 Task: Find connections with filter location Aplahoué with filter topic #Saleswith filter profile language French with filter current company Qualys with filter school Swami Vivekananda Yoga Anusandhana Samsthana with filter industry Animal Feed Manufacturing with filter service category AssistanceAdvertising with filter keywords title Operations Analyst
Action: Mouse moved to (611, 77)
Screenshot: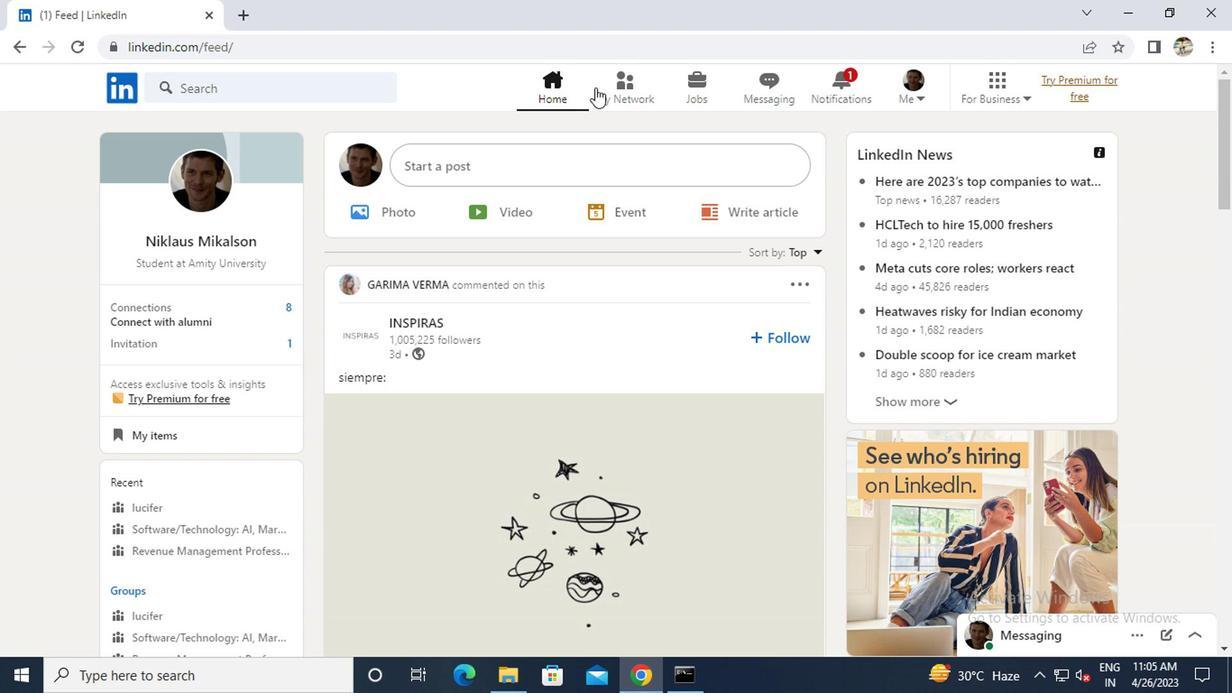 
Action: Mouse pressed left at (611, 77)
Screenshot: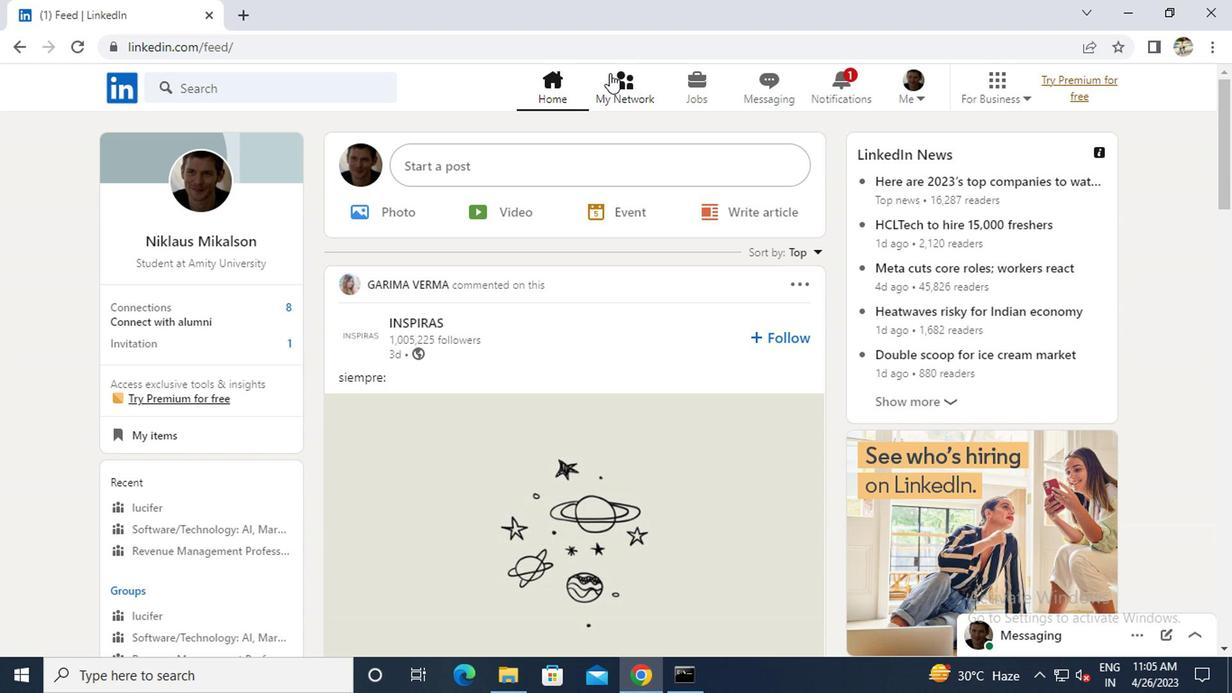 
Action: Mouse moved to (155, 195)
Screenshot: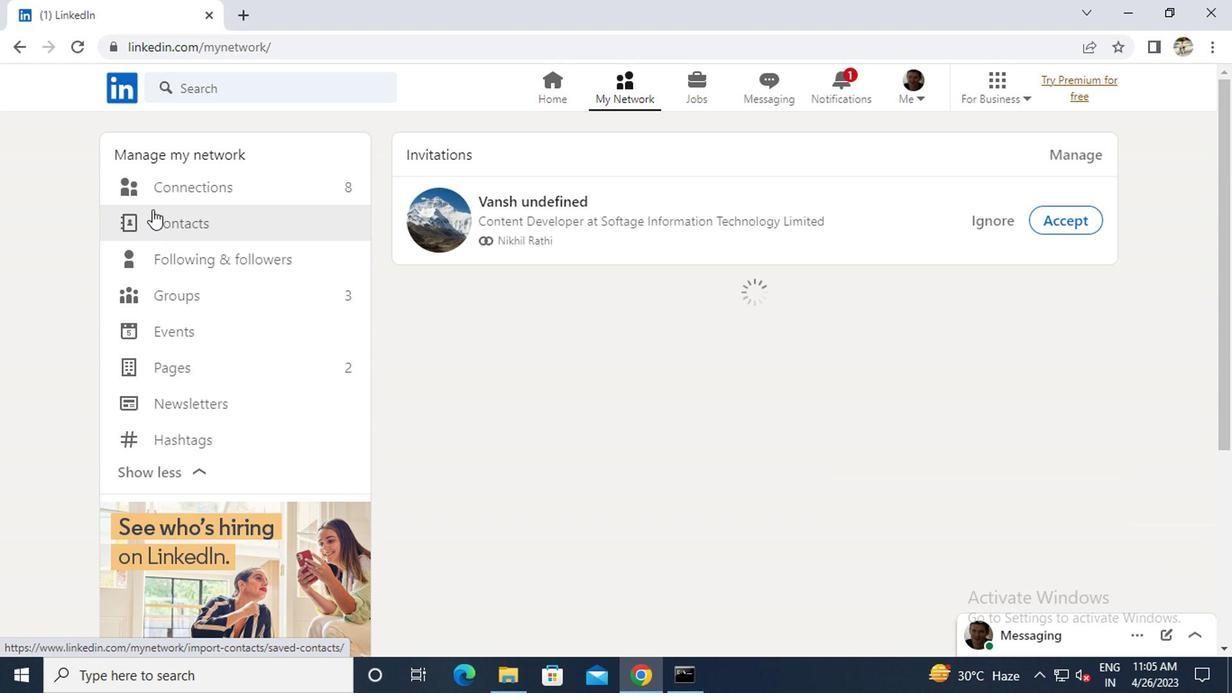 
Action: Mouse pressed left at (155, 195)
Screenshot: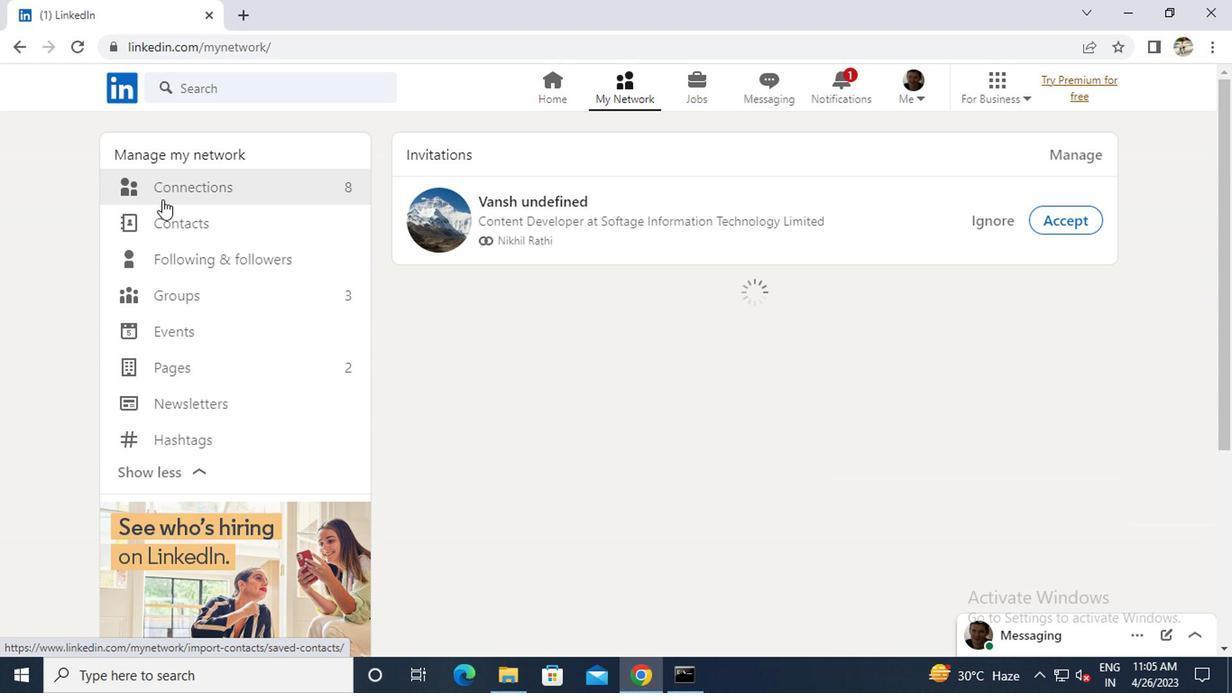 
Action: Mouse moved to (751, 187)
Screenshot: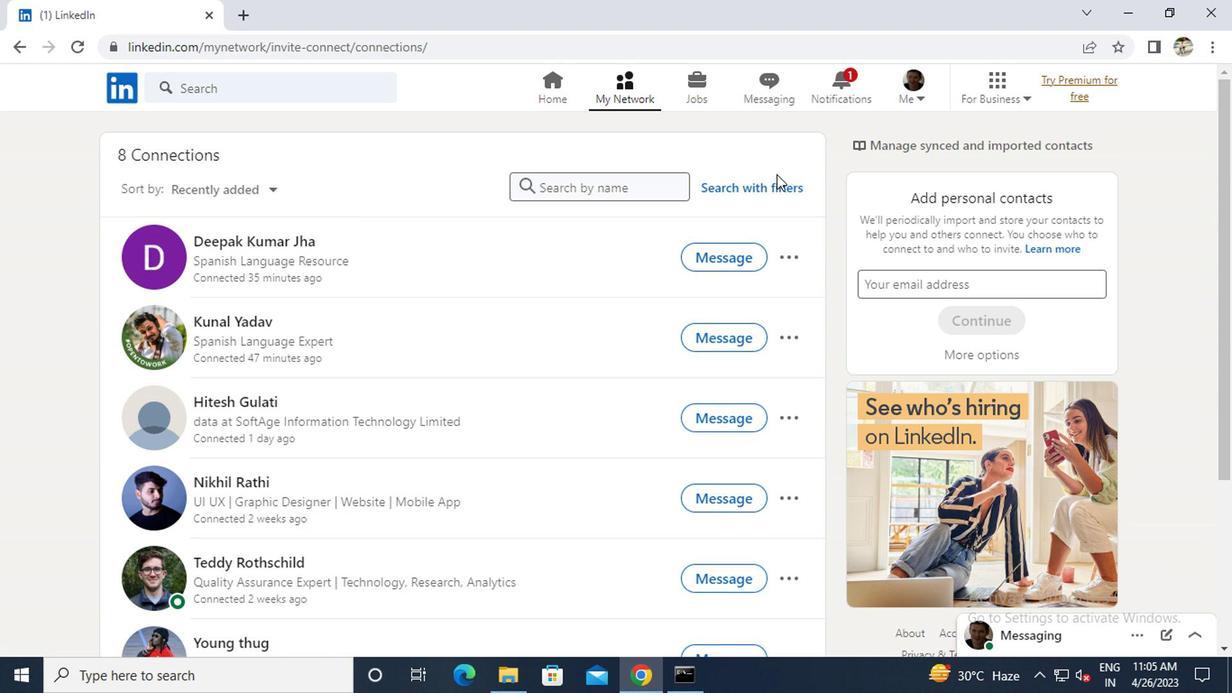 
Action: Mouse pressed left at (751, 187)
Screenshot: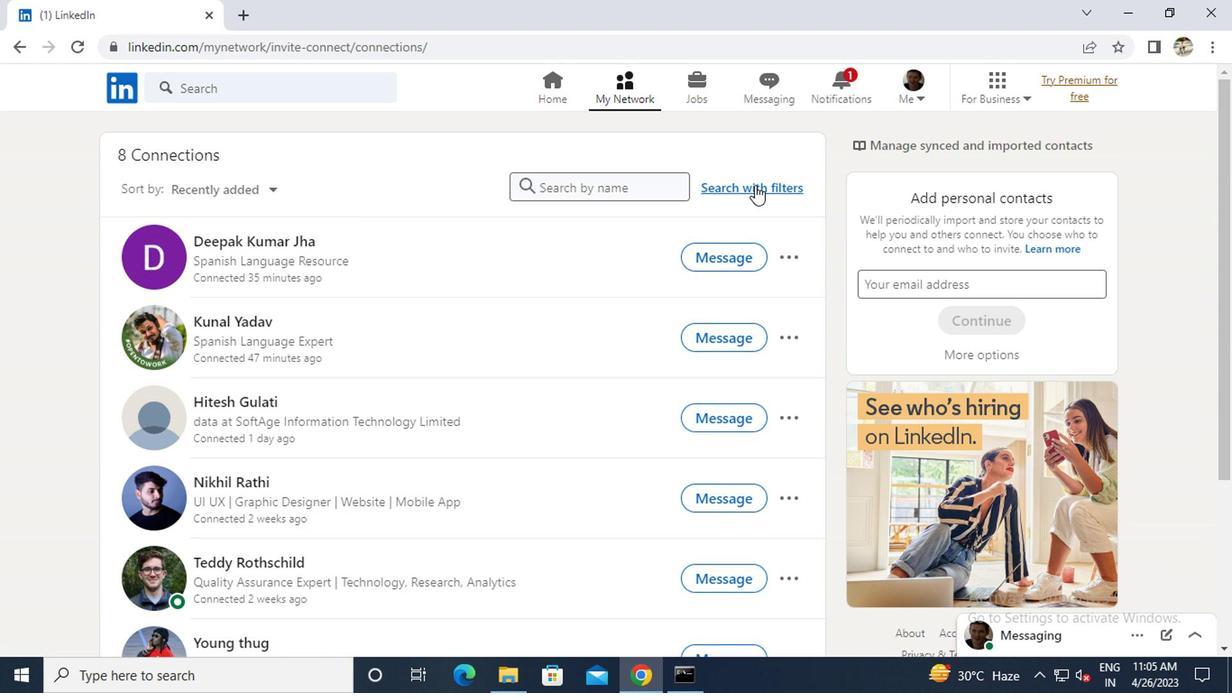 
Action: Mouse moved to (611, 138)
Screenshot: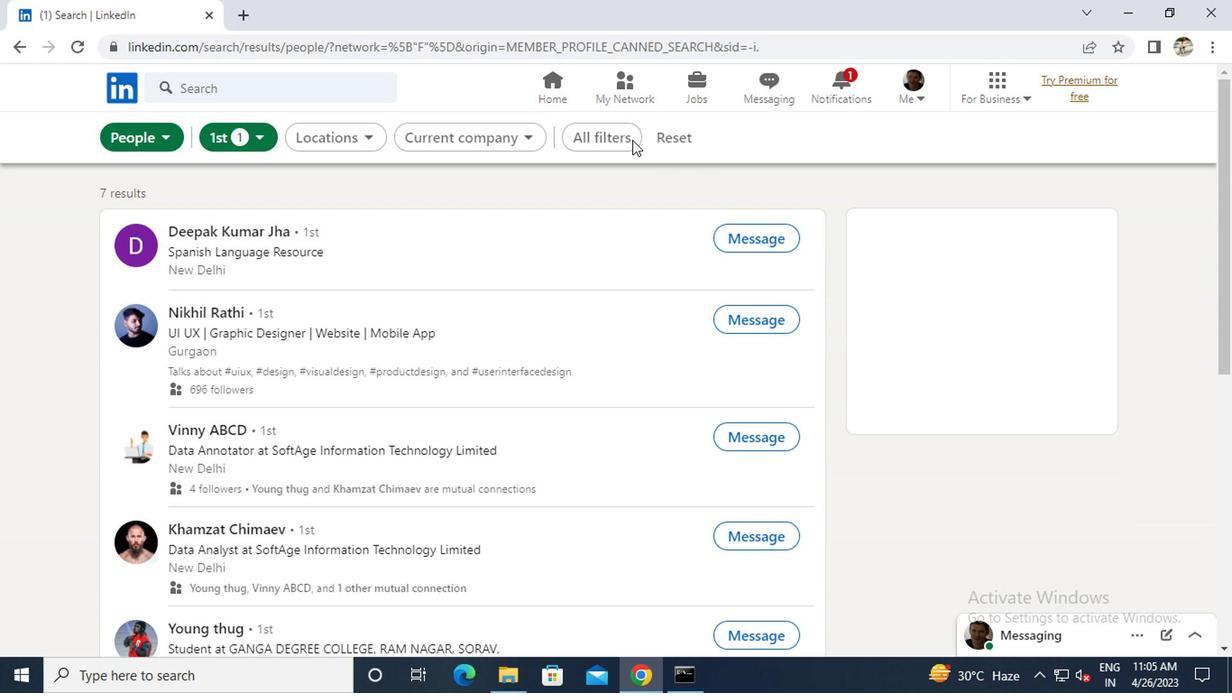 
Action: Mouse pressed left at (611, 138)
Screenshot: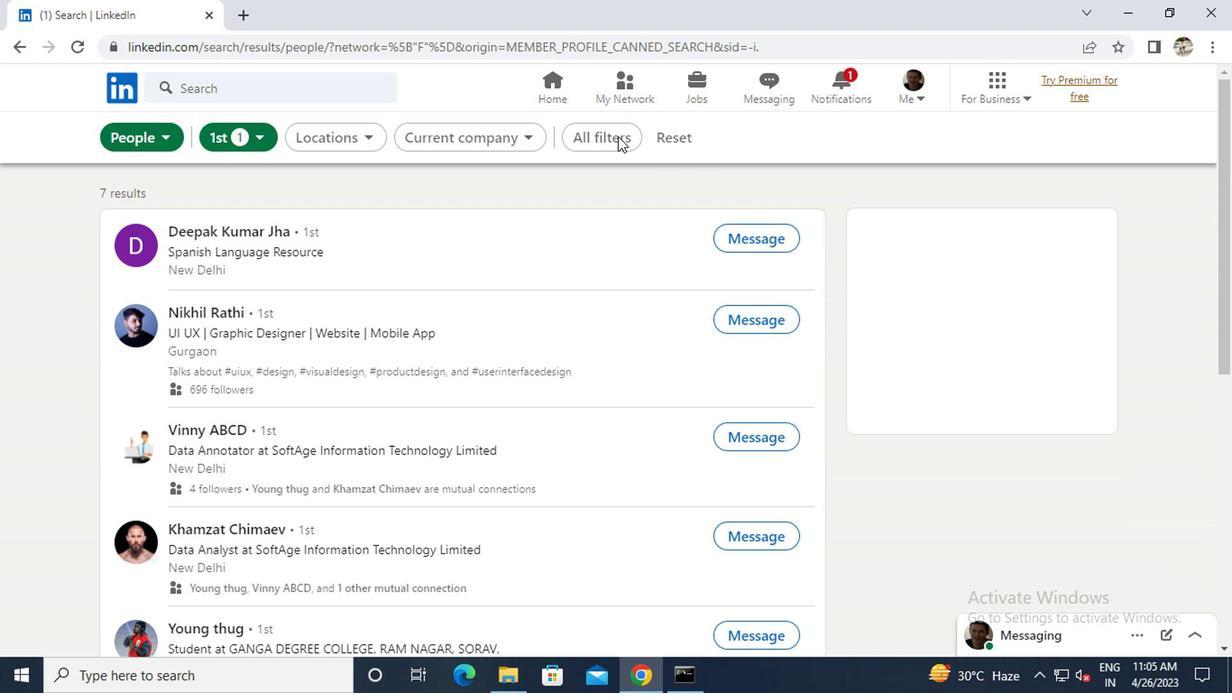 
Action: Mouse moved to (857, 339)
Screenshot: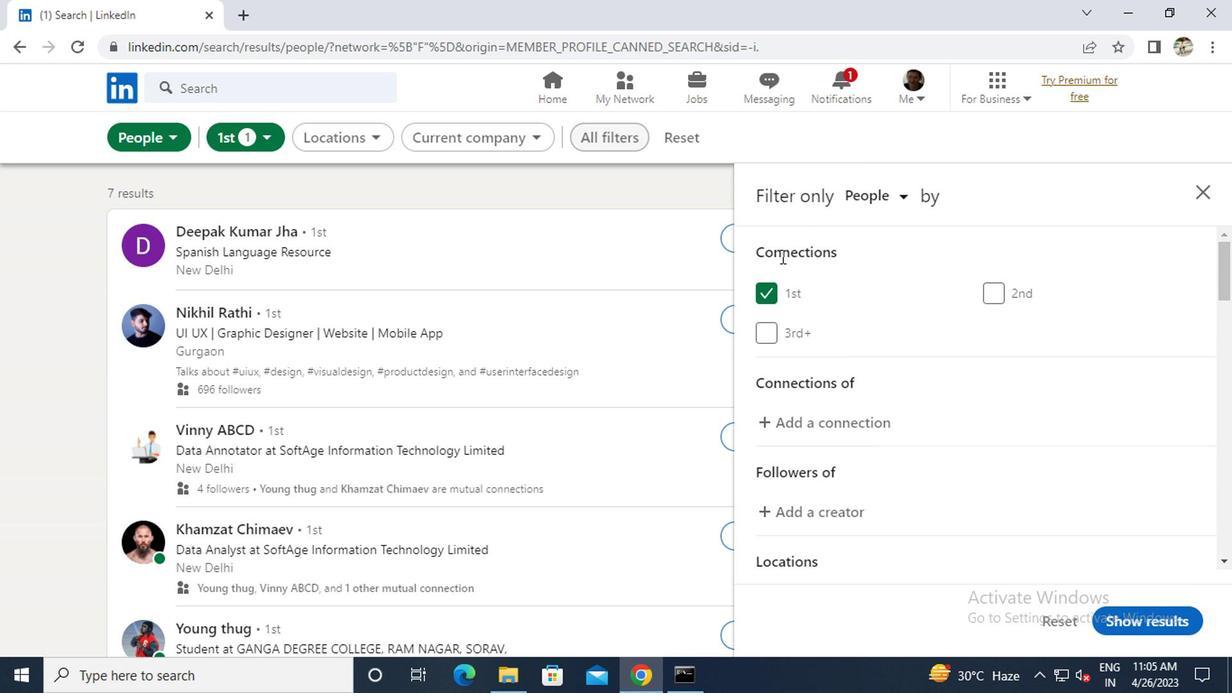 
Action: Mouse scrolled (857, 339) with delta (0, 0)
Screenshot: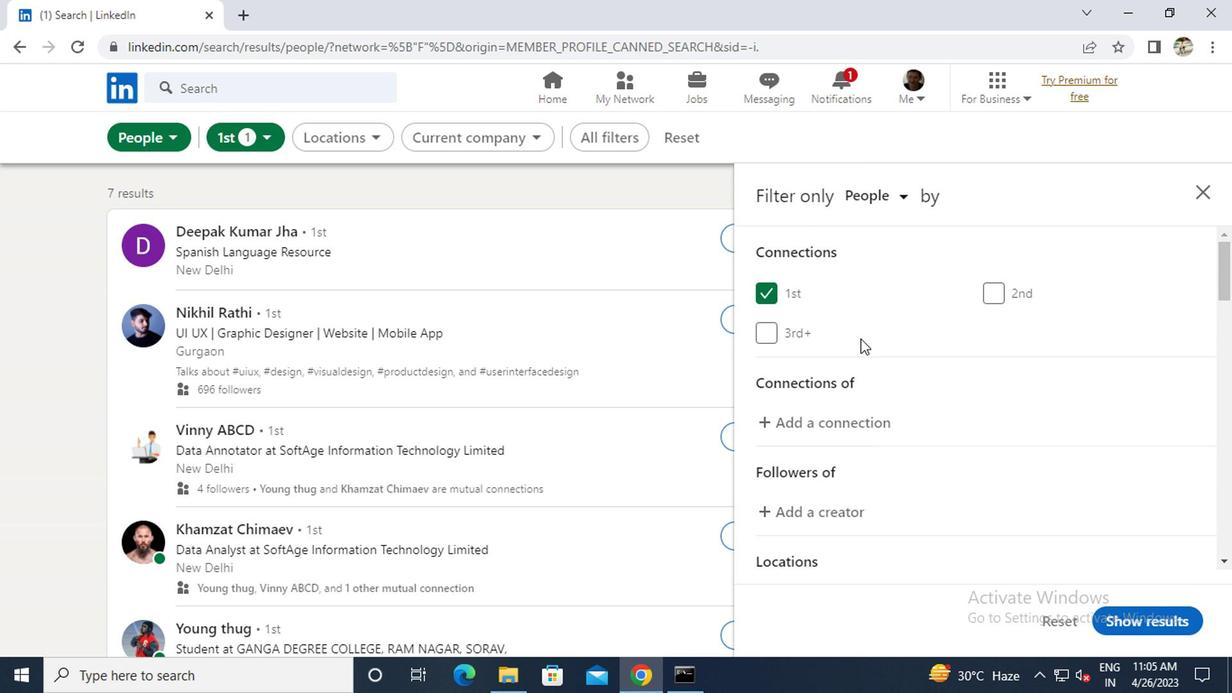 
Action: Mouse scrolled (857, 339) with delta (0, 0)
Screenshot: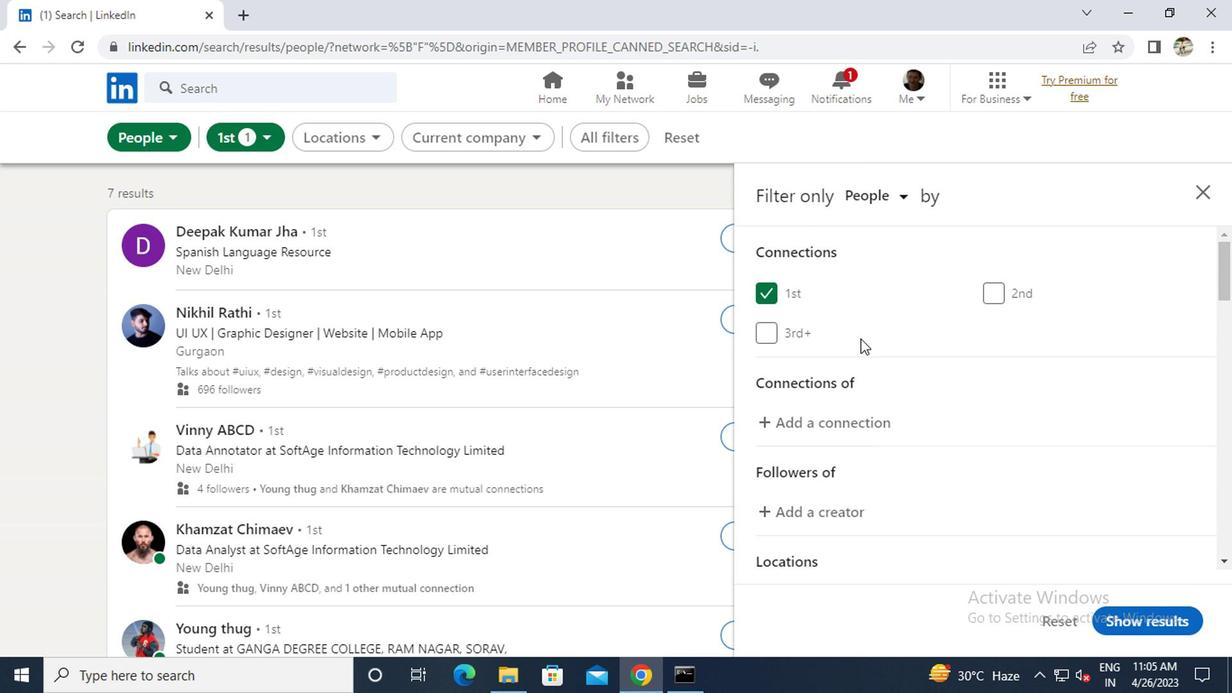 
Action: Mouse scrolled (857, 339) with delta (0, 0)
Screenshot: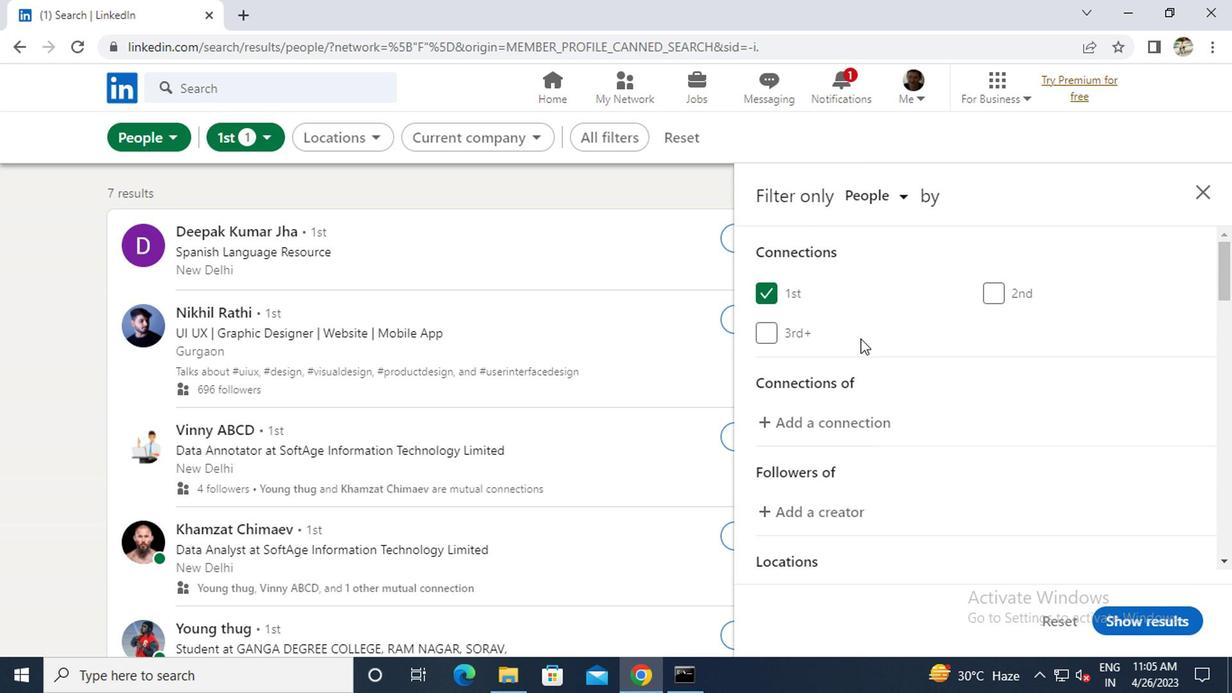 
Action: Mouse scrolled (857, 339) with delta (0, 0)
Screenshot: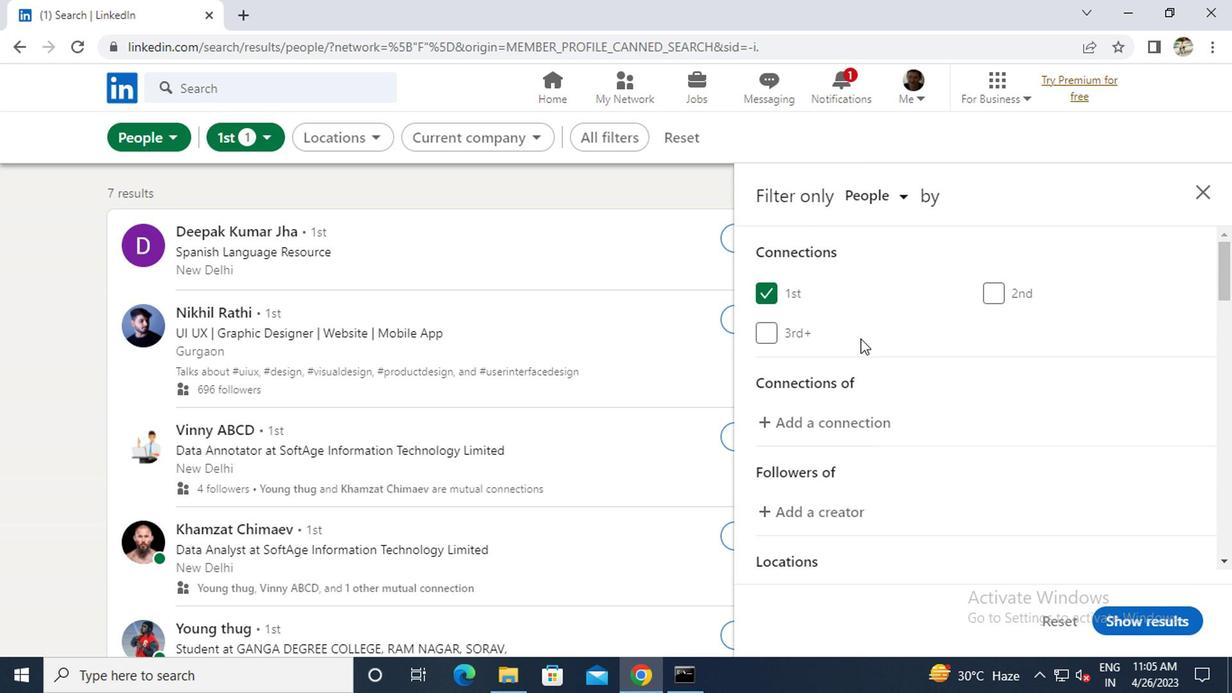 
Action: Mouse moved to (1014, 321)
Screenshot: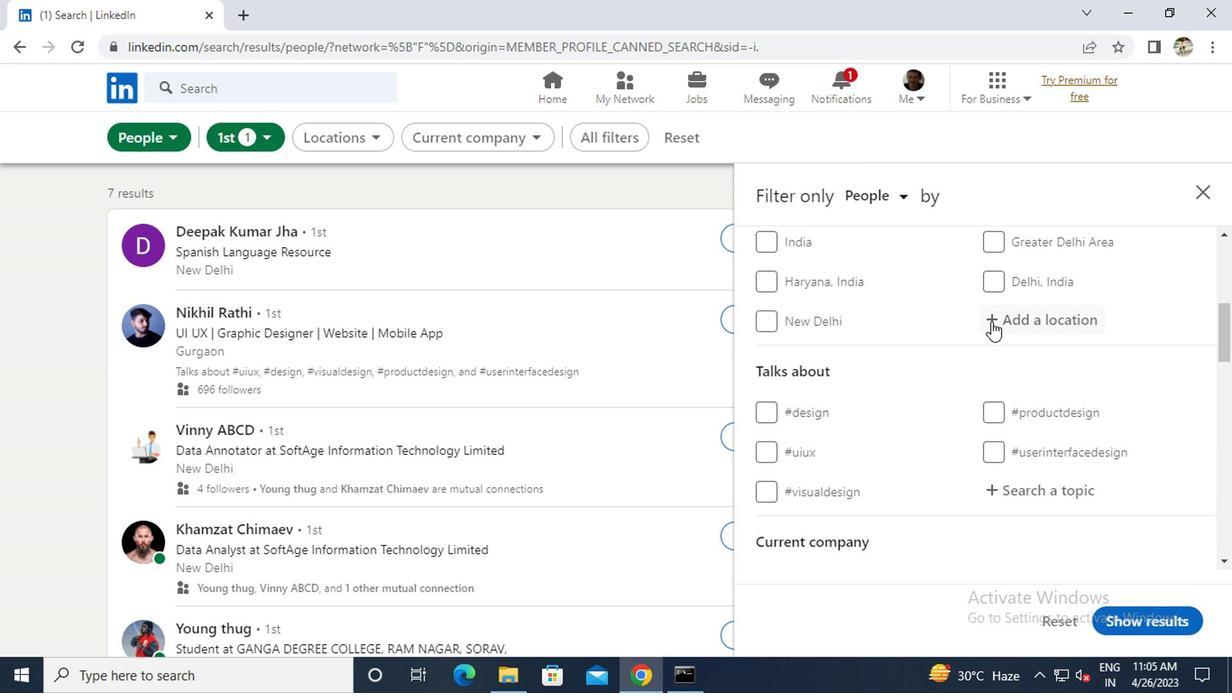 
Action: Mouse pressed left at (1014, 321)
Screenshot: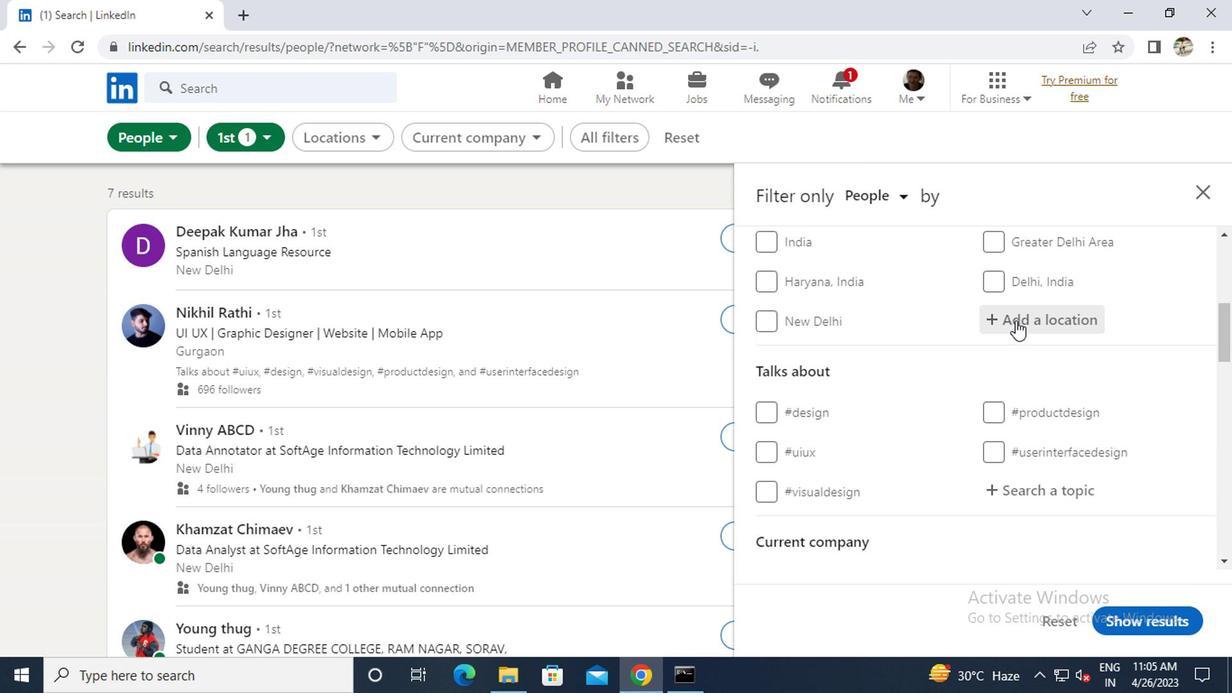 
Action: Key pressed <Key.caps_lock>a<Key.caps_lock>l<Key.backspace>plahoue
Screenshot: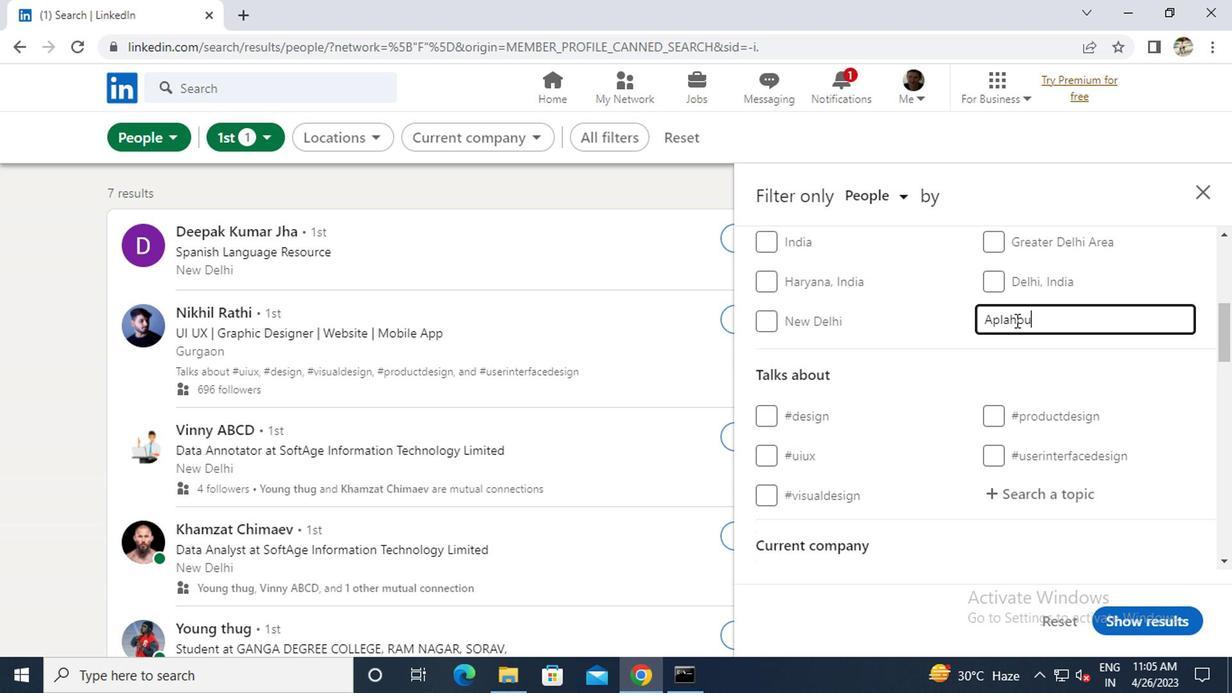 
Action: Mouse moved to (1031, 496)
Screenshot: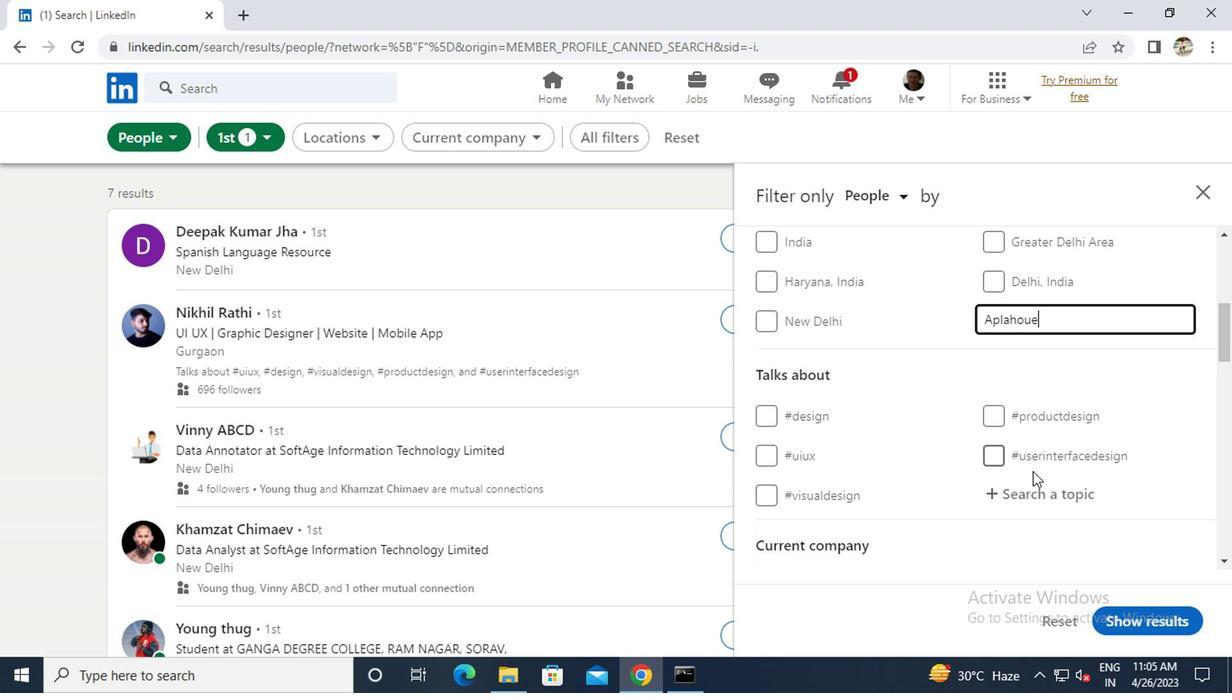 
Action: Mouse pressed left at (1031, 496)
Screenshot: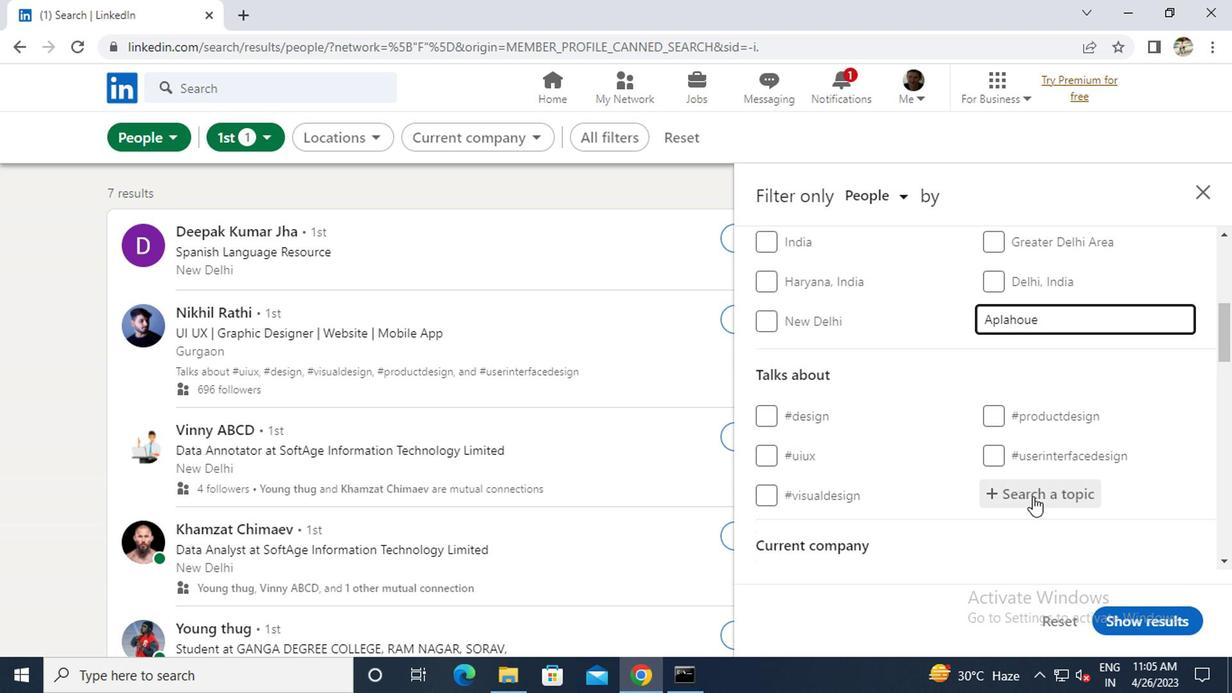 
Action: Key pressed <Key.caps_lock><Key.shift>#S<Key.caps_lock>ALES
Screenshot: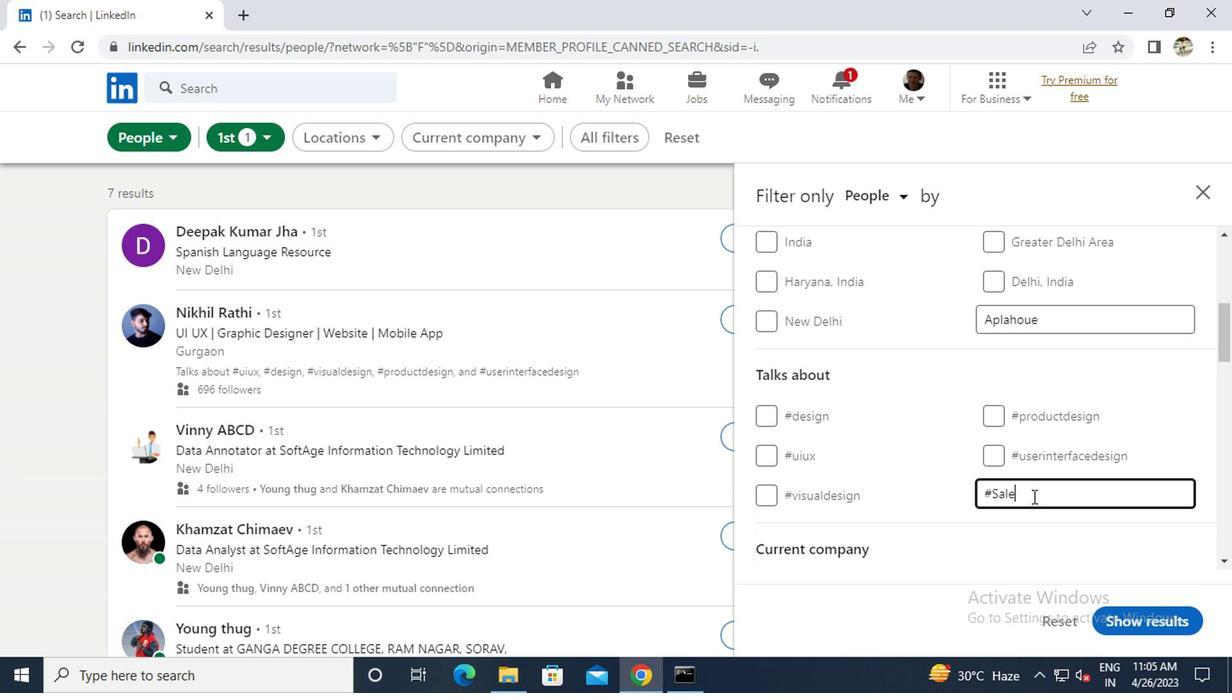 
Action: Mouse scrolled (1031, 495) with delta (0, -1)
Screenshot: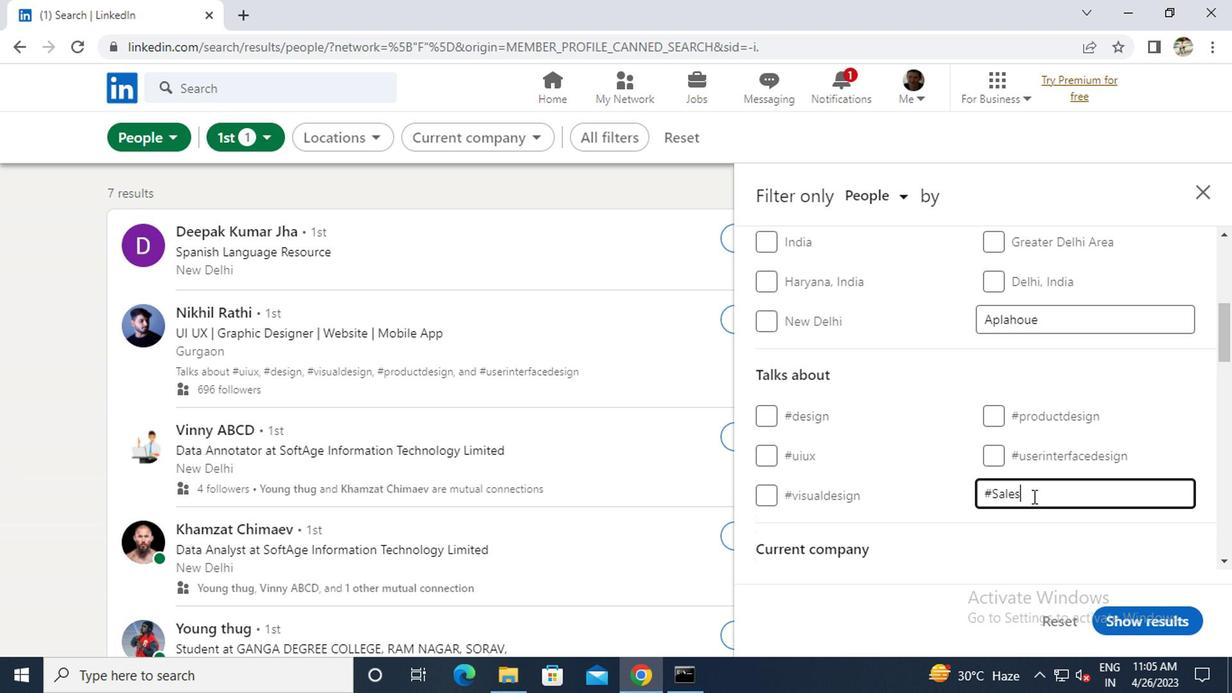
Action: Mouse scrolled (1031, 495) with delta (0, -1)
Screenshot: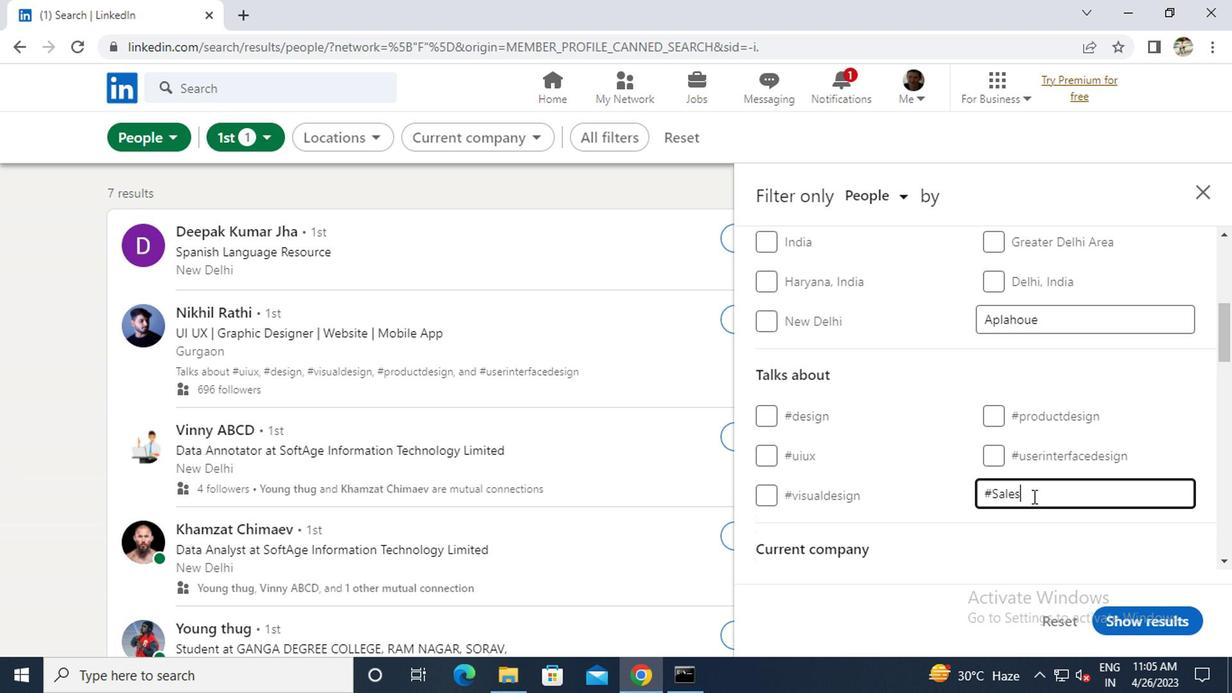 
Action: Mouse scrolled (1031, 495) with delta (0, -1)
Screenshot: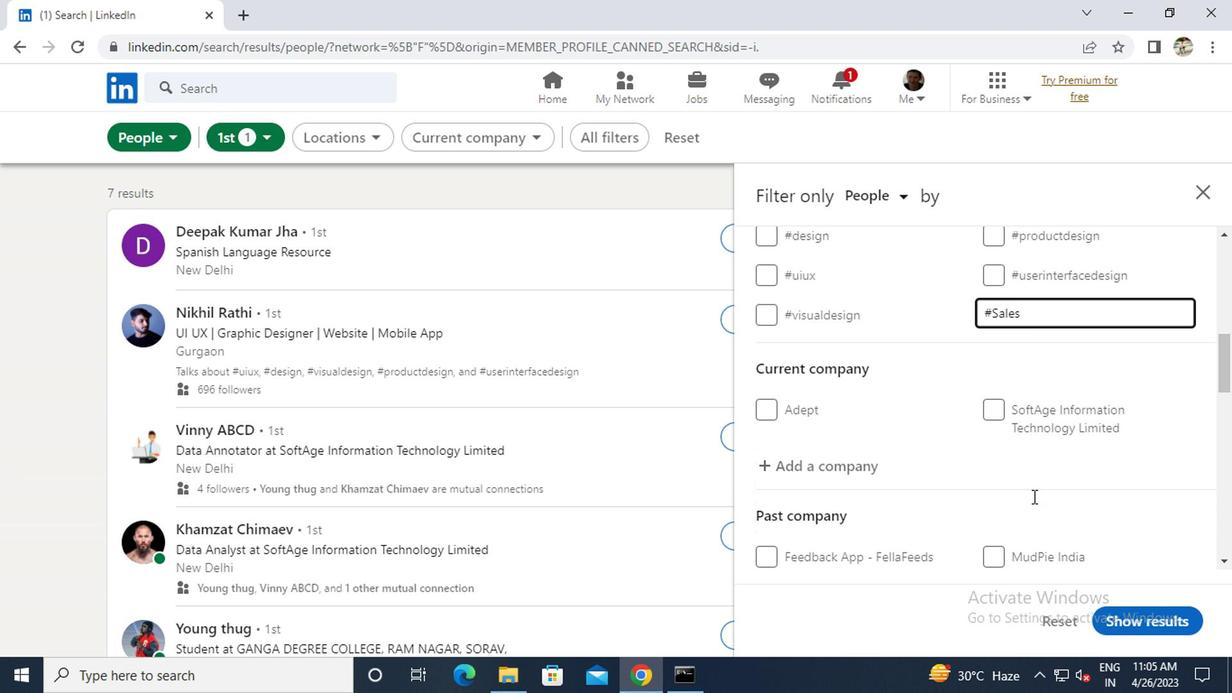 
Action: Mouse scrolled (1031, 495) with delta (0, -1)
Screenshot: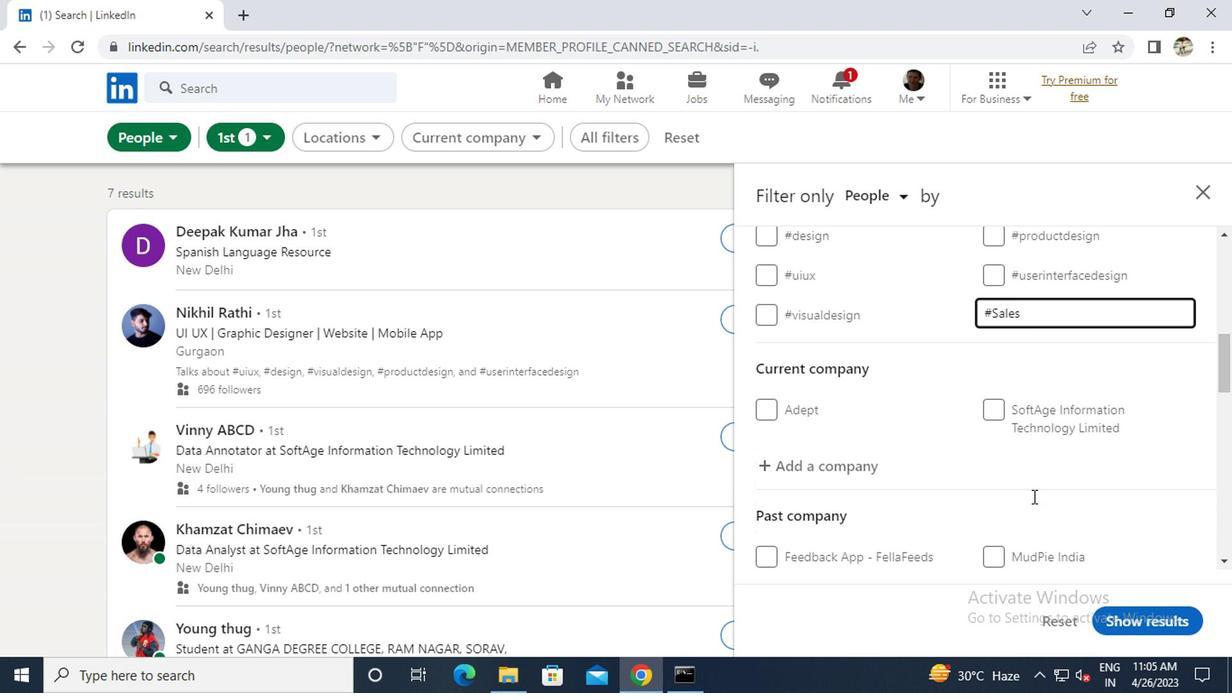 
Action: Mouse scrolled (1031, 495) with delta (0, -1)
Screenshot: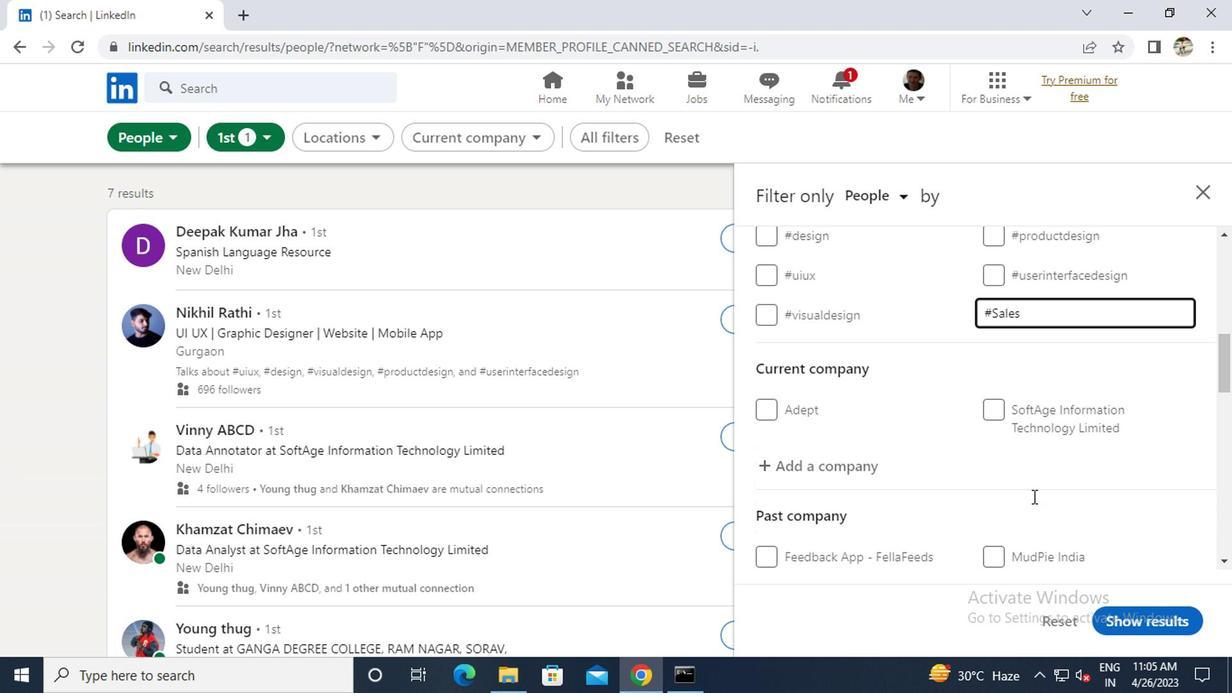 
Action: Mouse scrolled (1031, 495) with delta (0, -1)
Screenshot: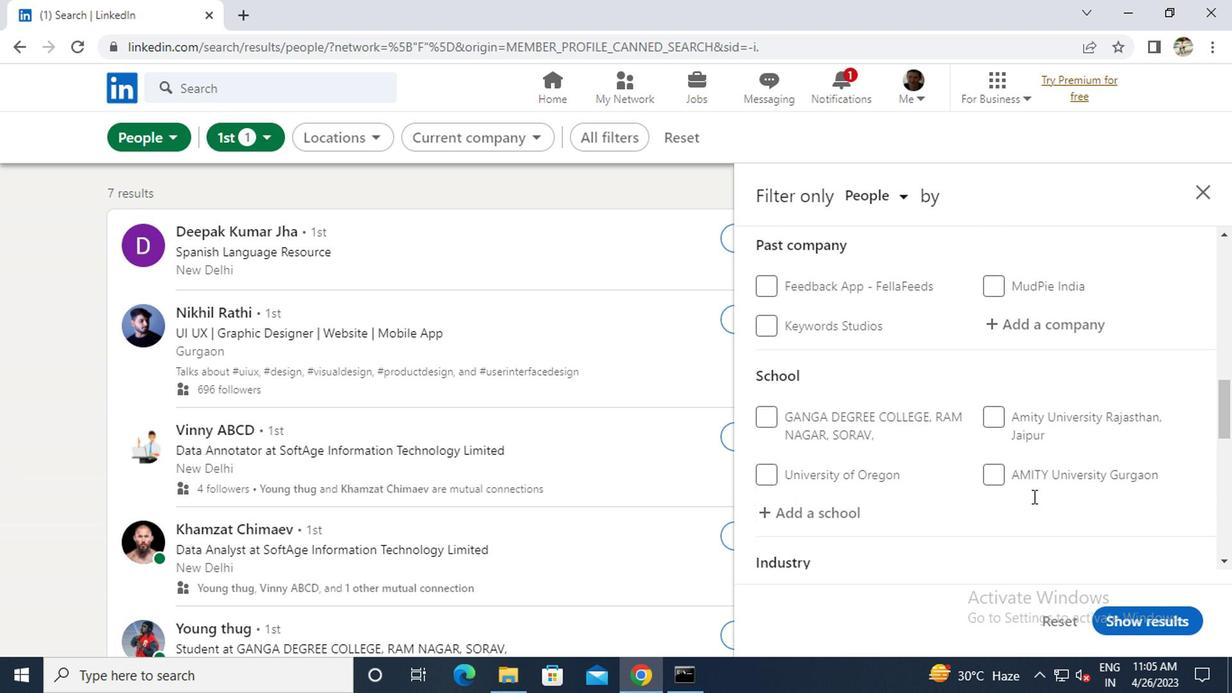 
Action: Mouse scrolled (1031, 495) with delta (0, -1)
Screenshot: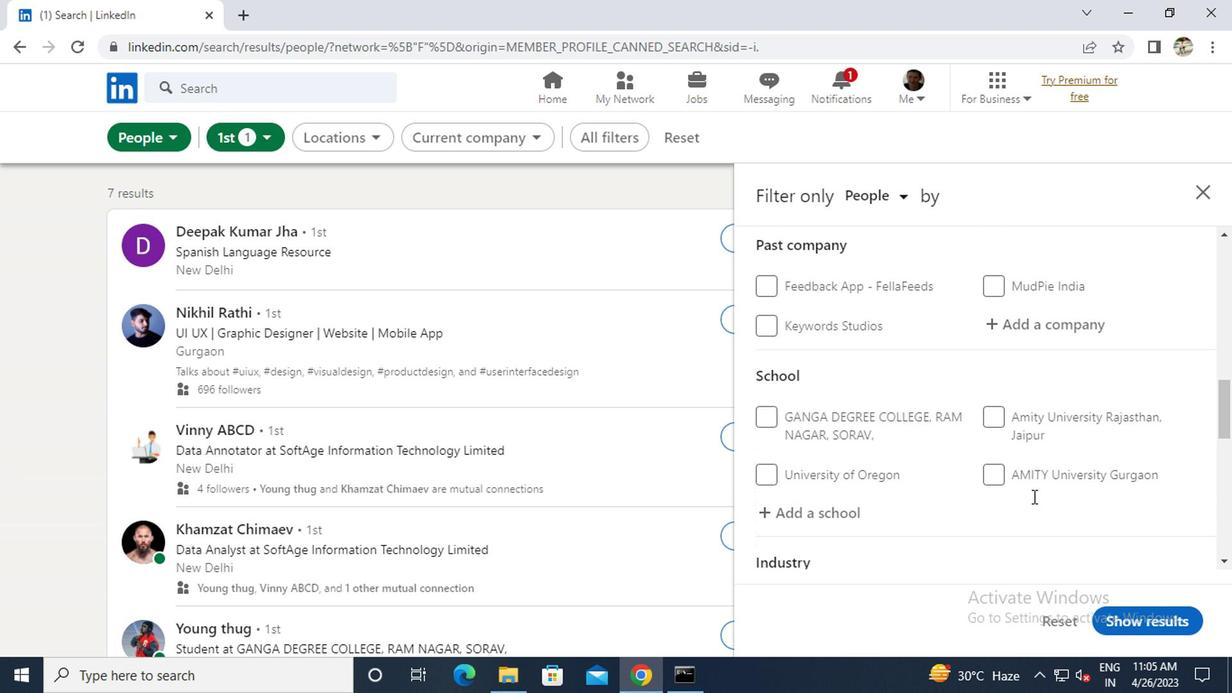 
Action: Mouse scrolled (1031, 495) with delta (0, -1)
Screenshot: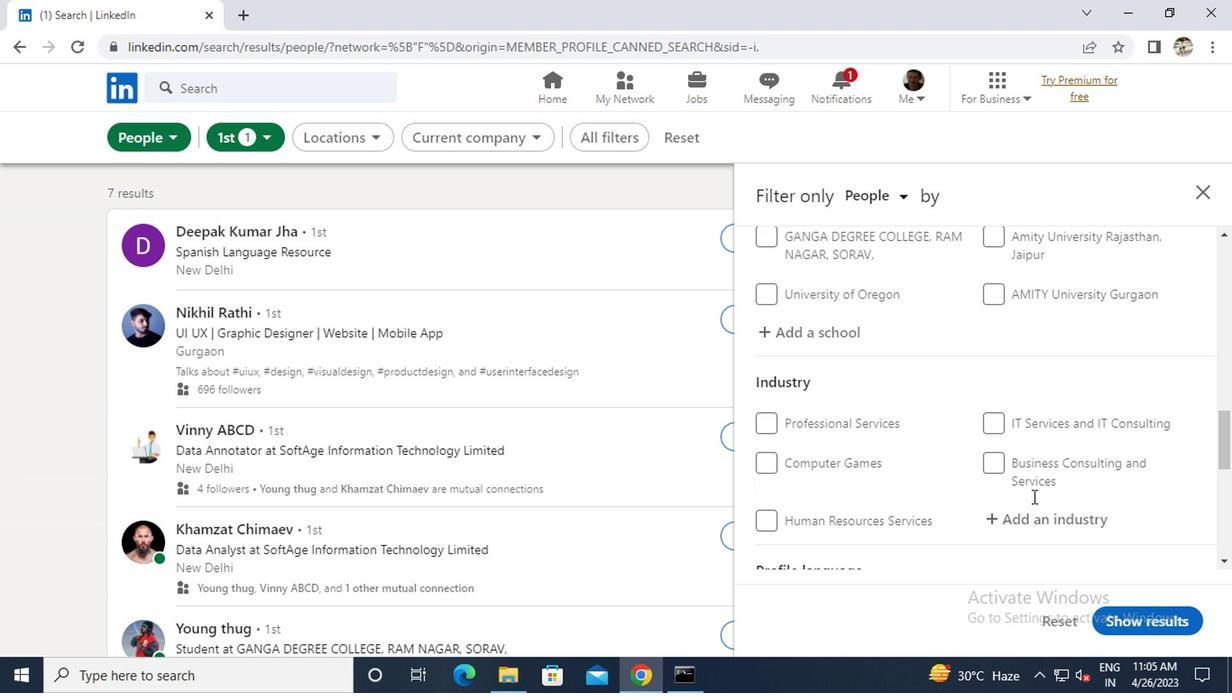 
Action: Mouse scrolled (1031, 495) with delta (0, -1)
Screenshot: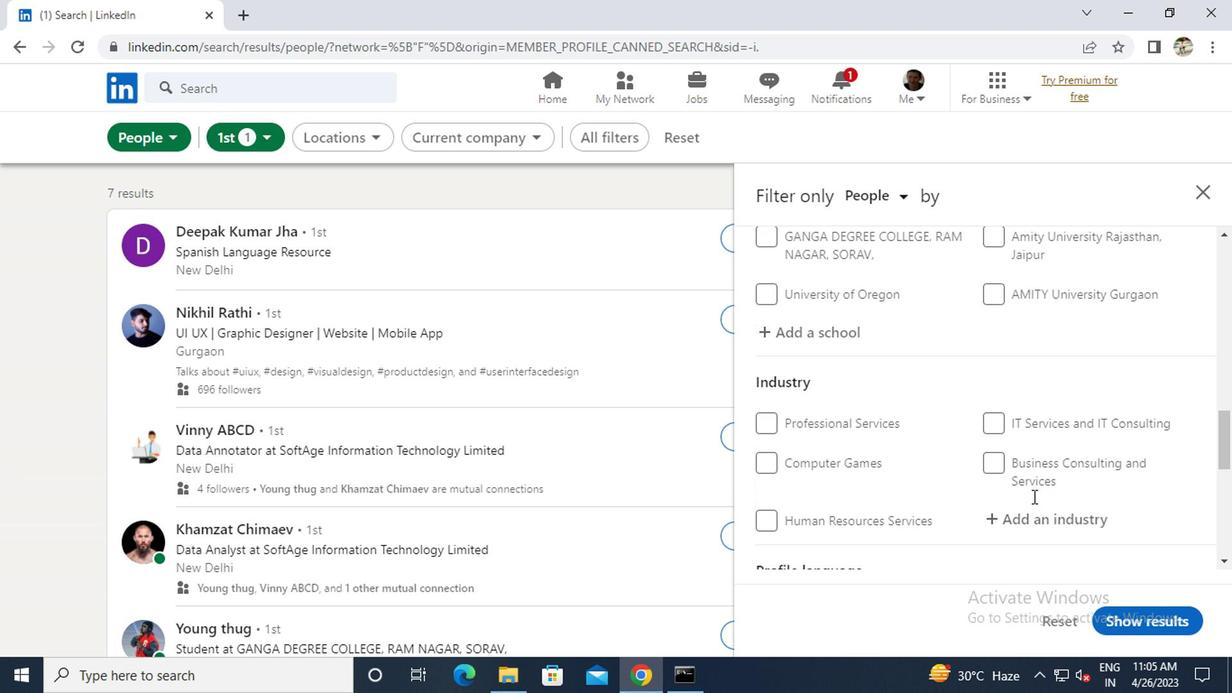 
Action: Mouse scrolled (1031, 496) with delta (0, 0)
Screenshot: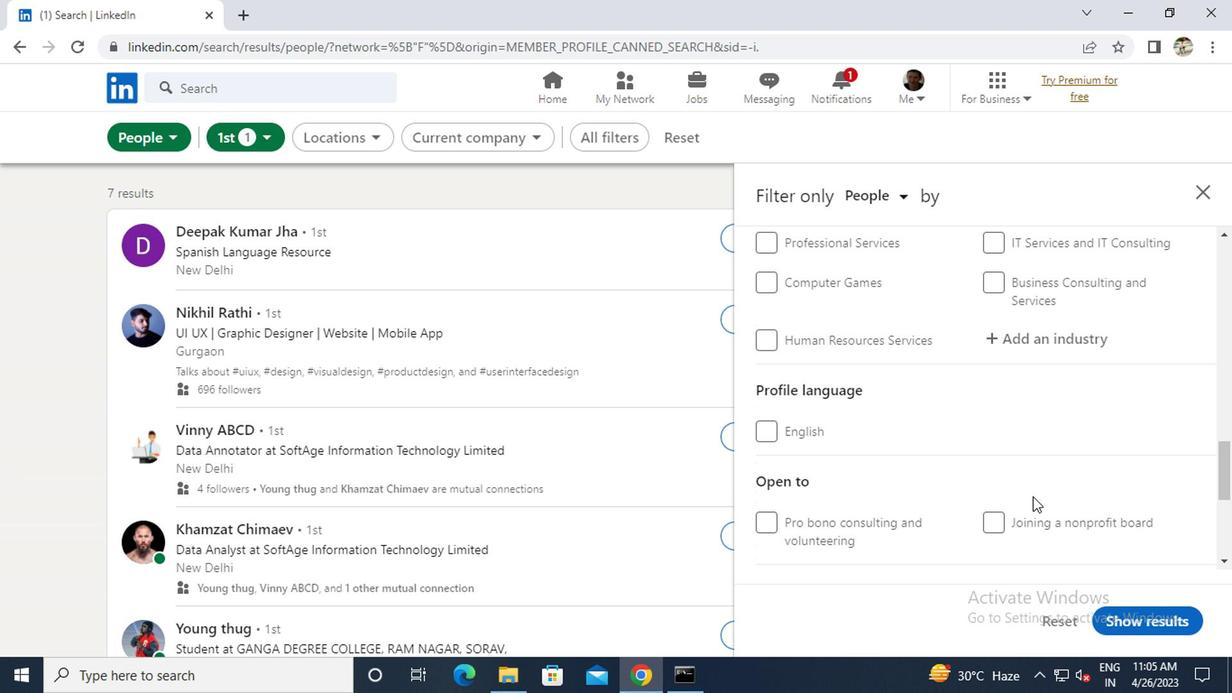 
Action: Mouse scrolled (1031, 496) with delta (0, 0)
Screenshot: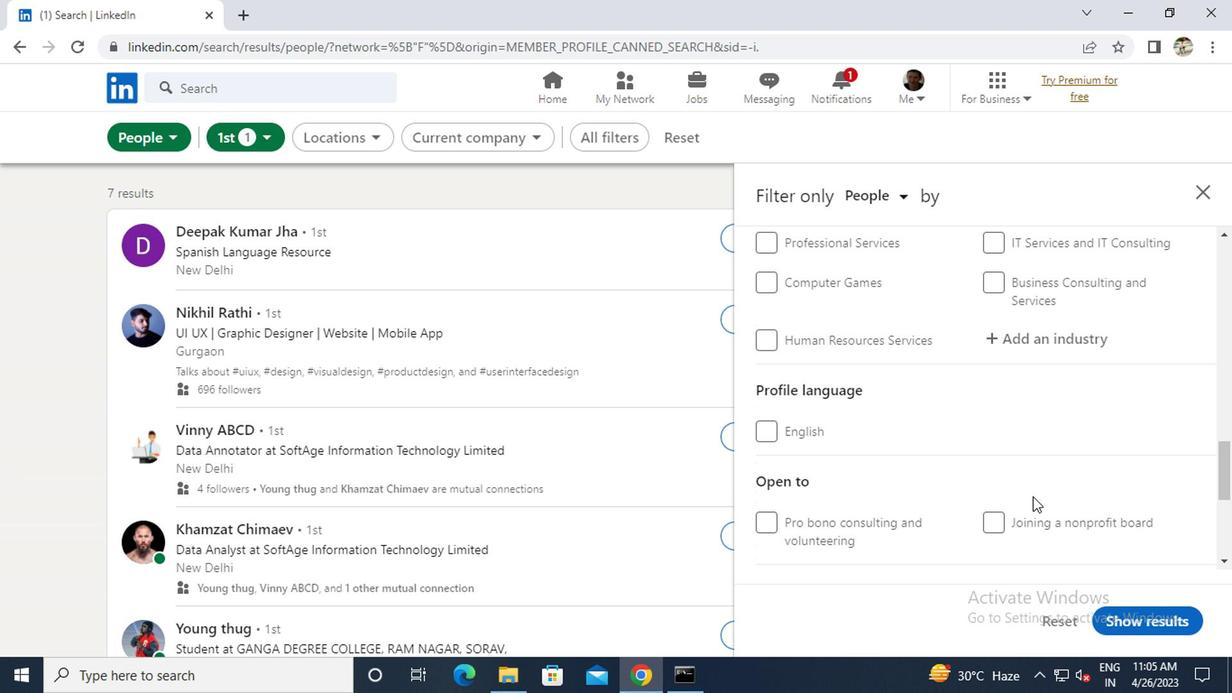 
Action: Mouse scrolled (1031, 496) with delta (0, 0)
Screenshot: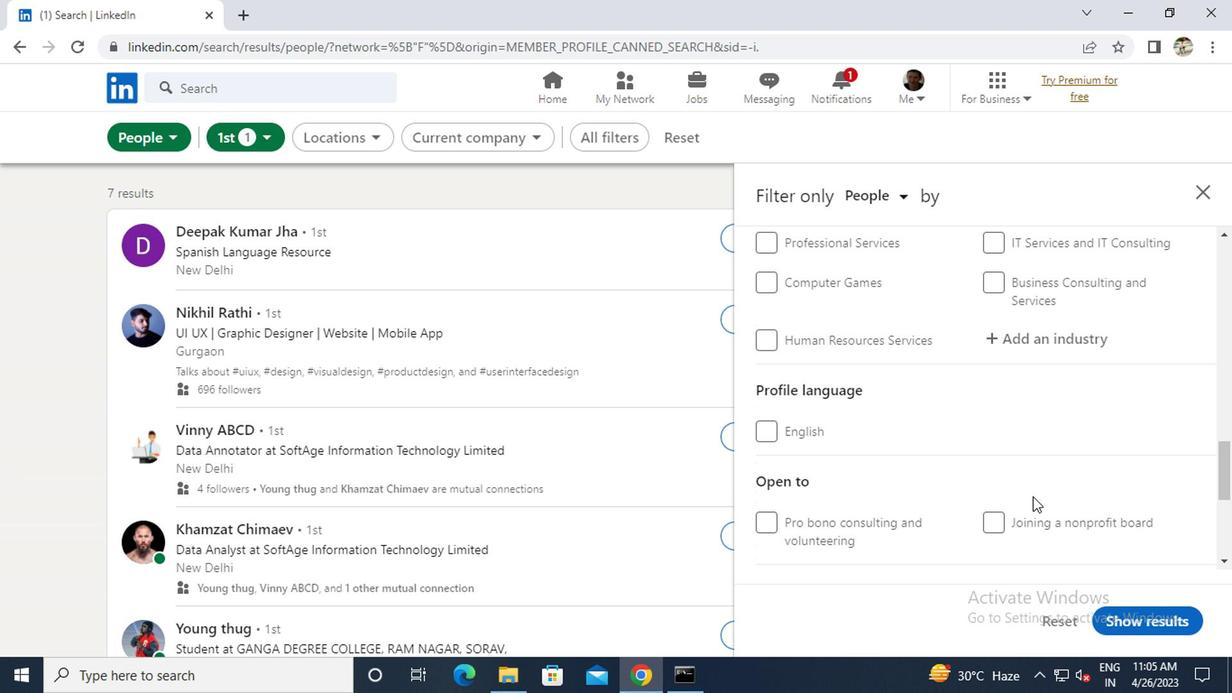 
Action: Mouse scrolled (1031, 496) with delta (0, 0)
Screenshot: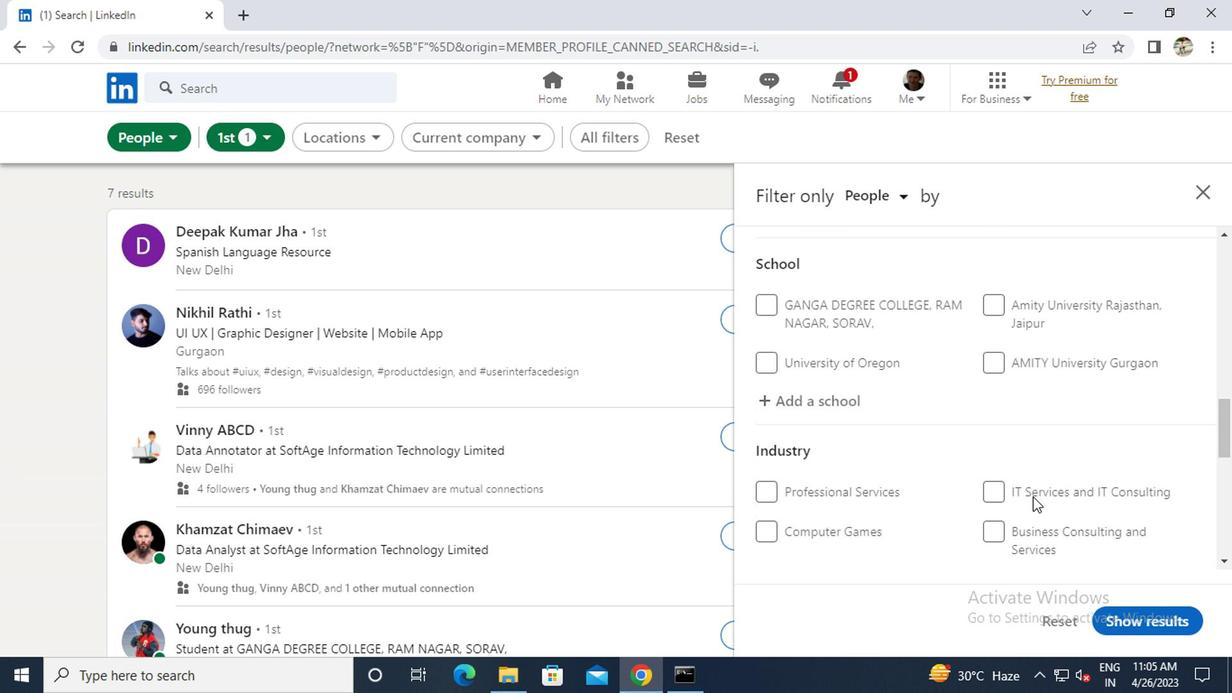
Action: Mouse scrolled (1031, 496) with delta (0, 0)
Screenshot: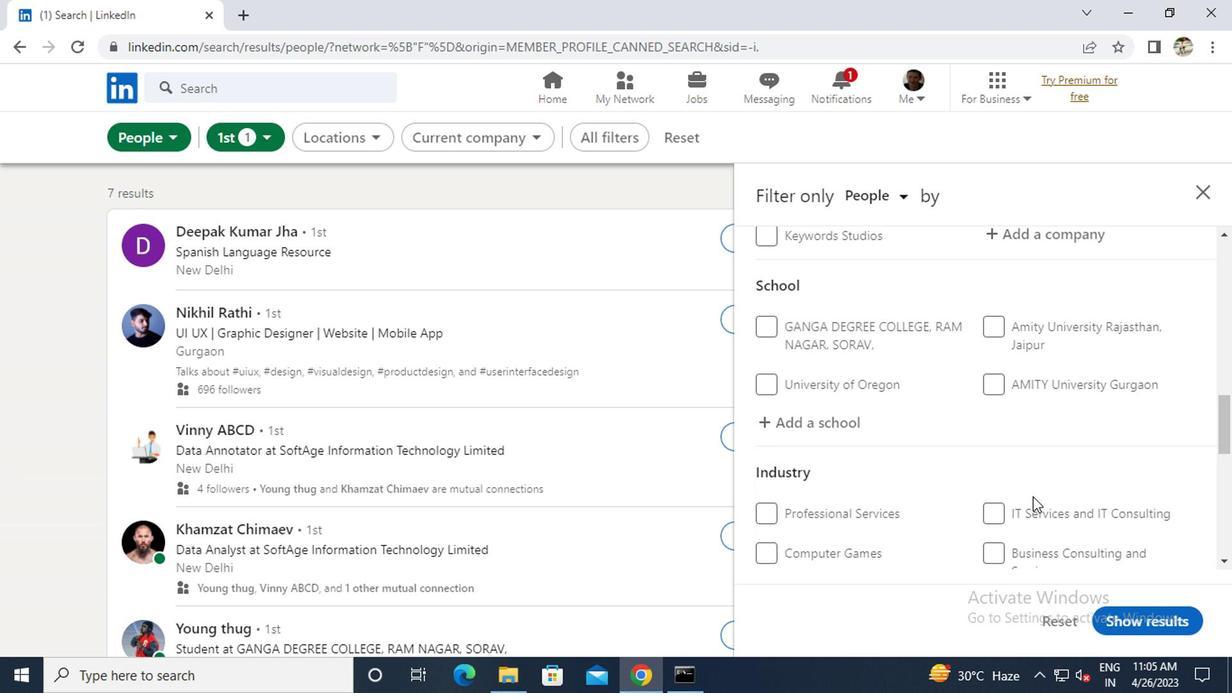 
Action: Mouse scrolled (1031, 496) with delta (0, 0)
Screenshot: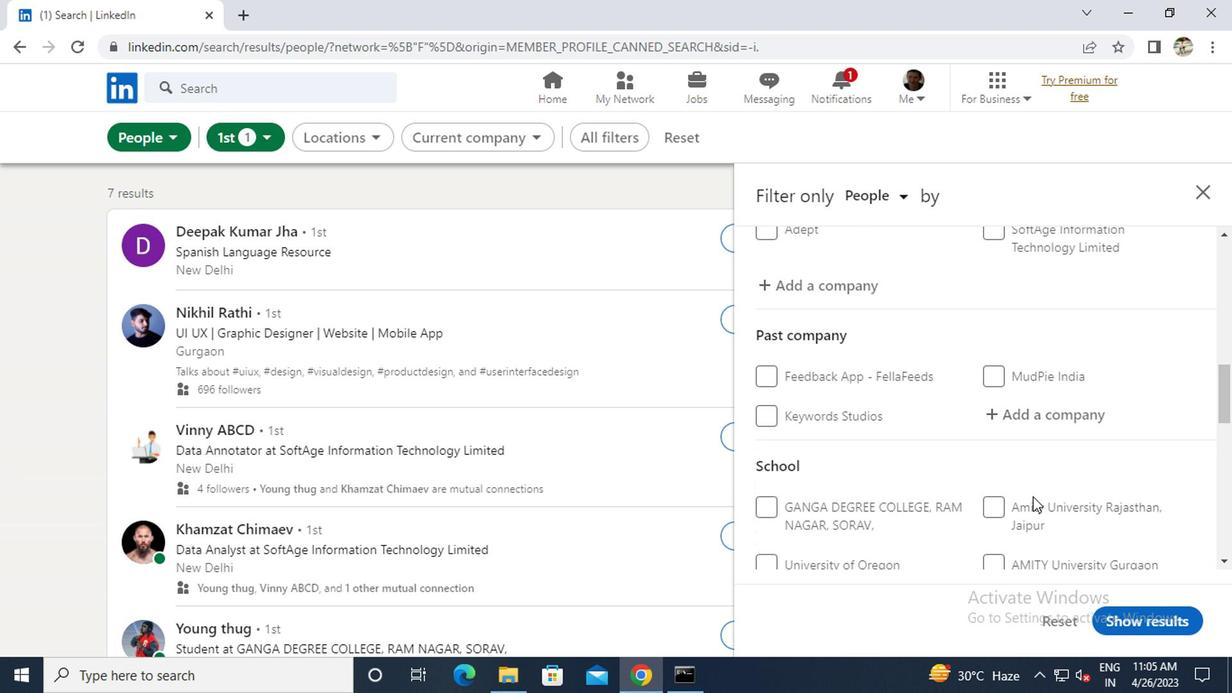 
Action: Mouse scrolled (1031, 496) with delta (0, 0)
Screenshot: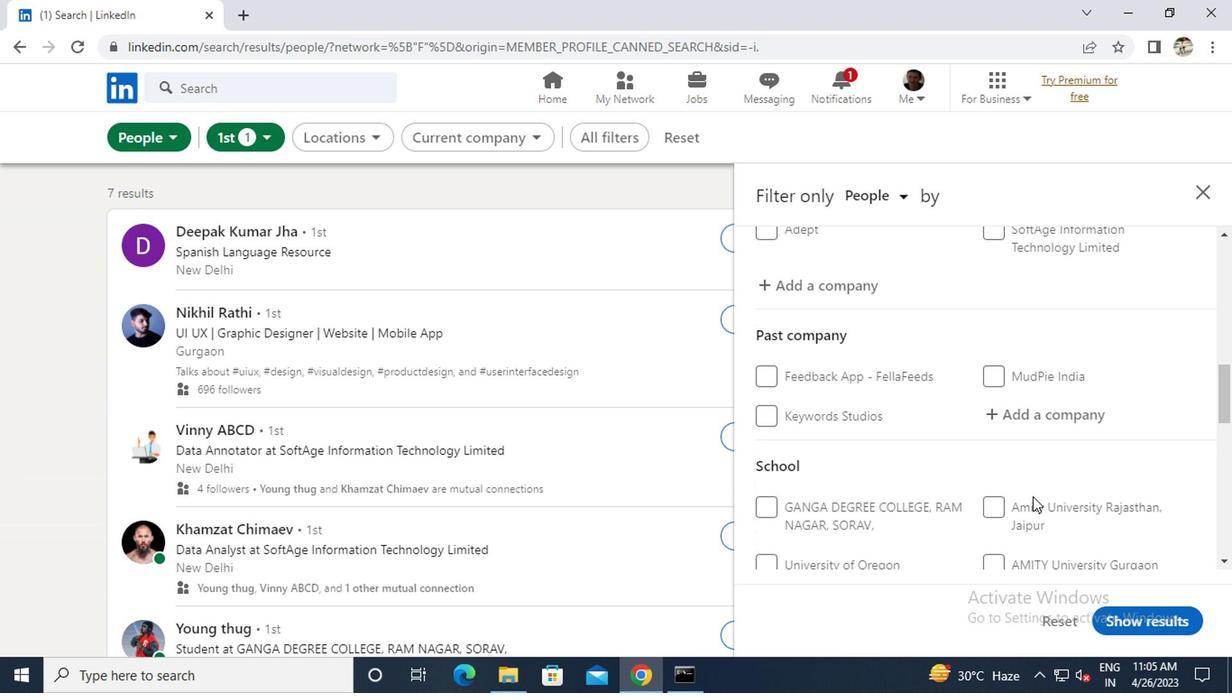 
Action: Mouse moved to (787, 468)
Screenshot: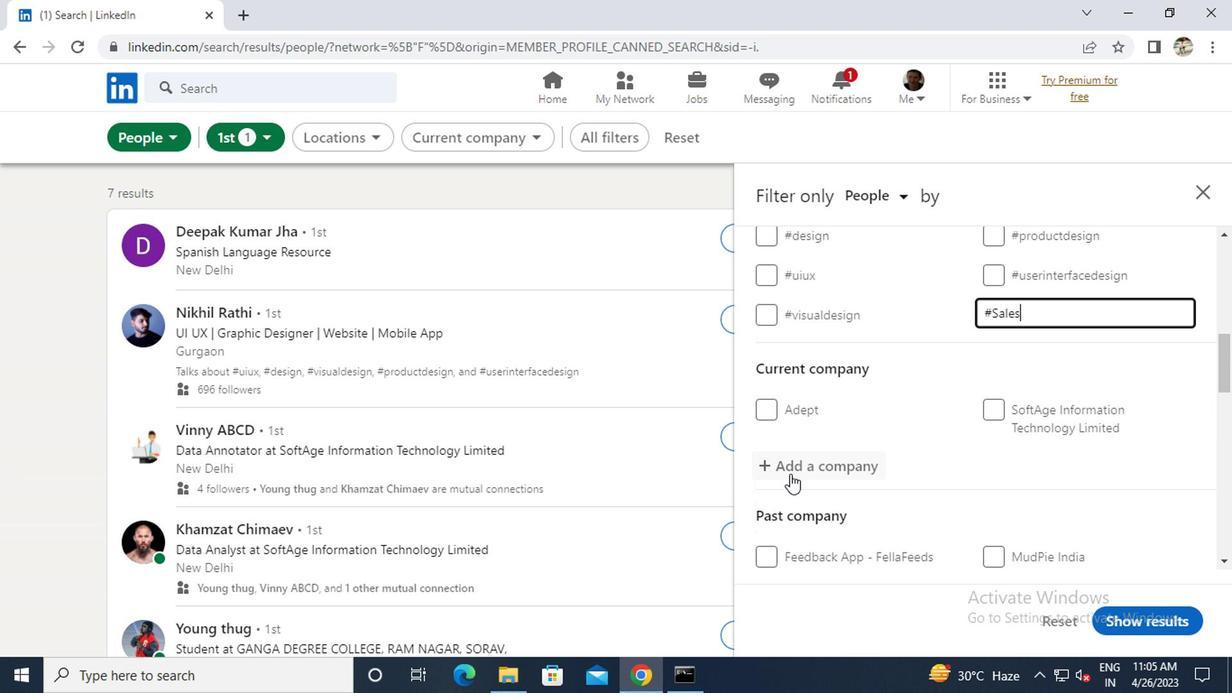 
Action: Mouse pressed left at (787, 468)
Screenshot: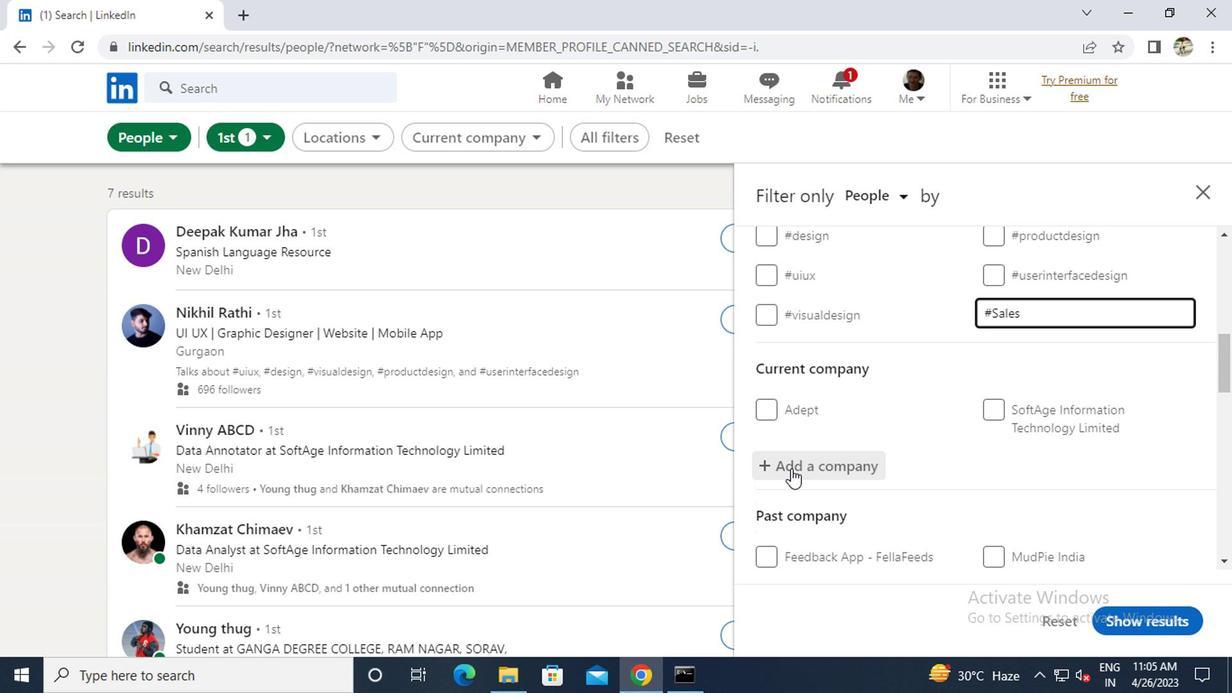 
Action: Key pressed <Key.caps_lock>Q<Key.caps_lock>UALYS
Screenshot: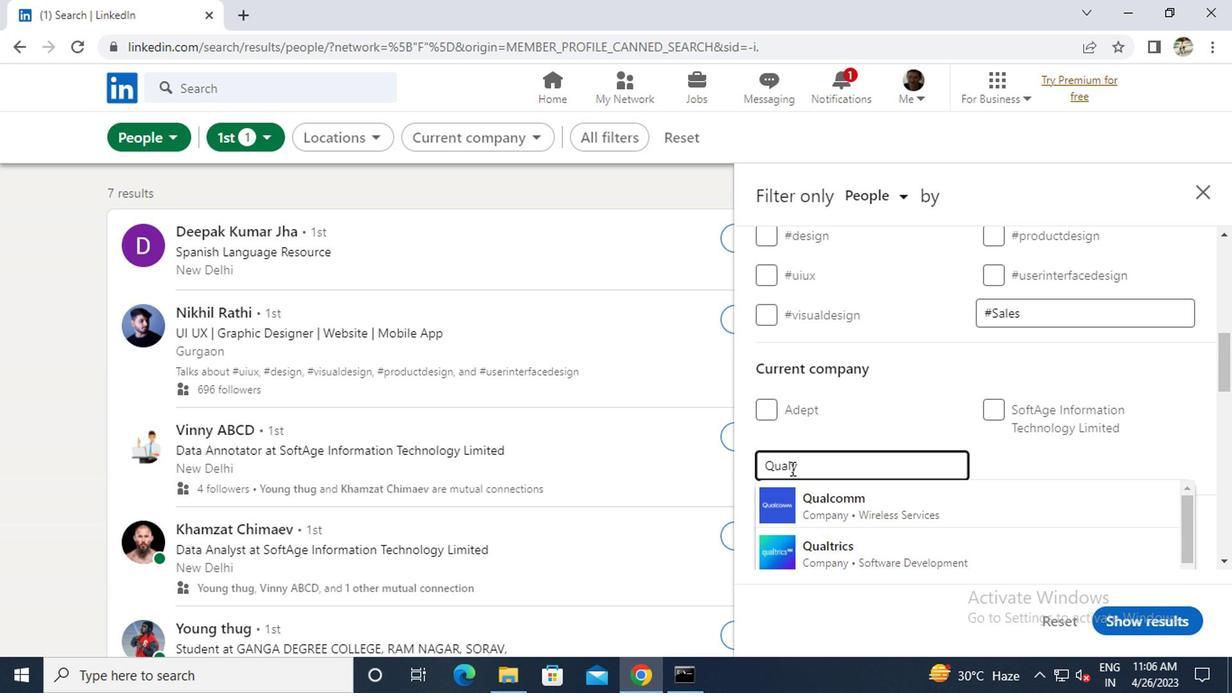 
Action: Mouse moved to (796, 506)
Screenshot: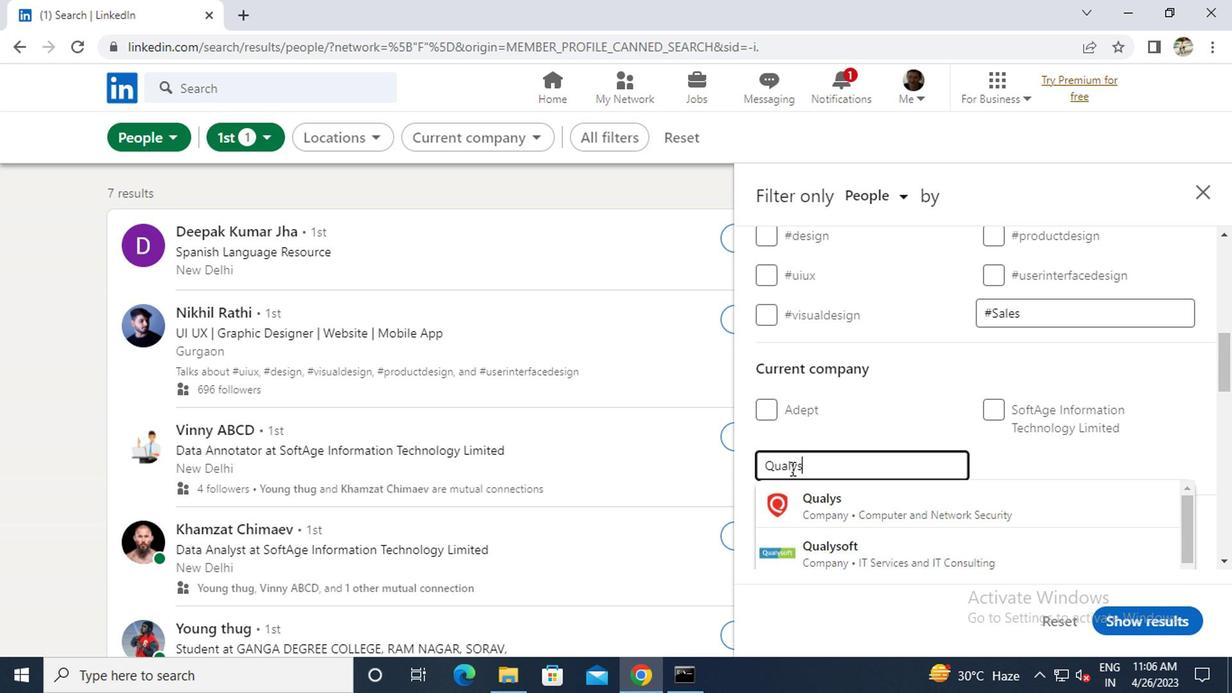 
Action: Mouse pressed left at (796, 506)
Screenshot: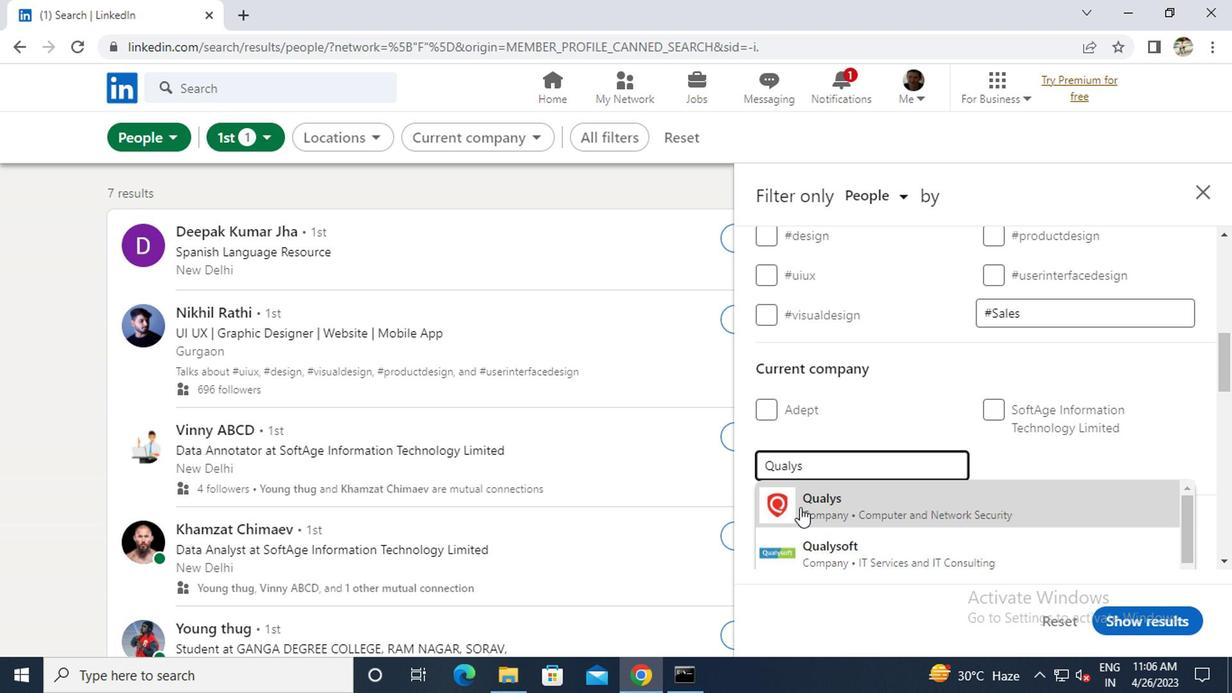 
Action: Mouse moved to (796, 507)
Screenshot: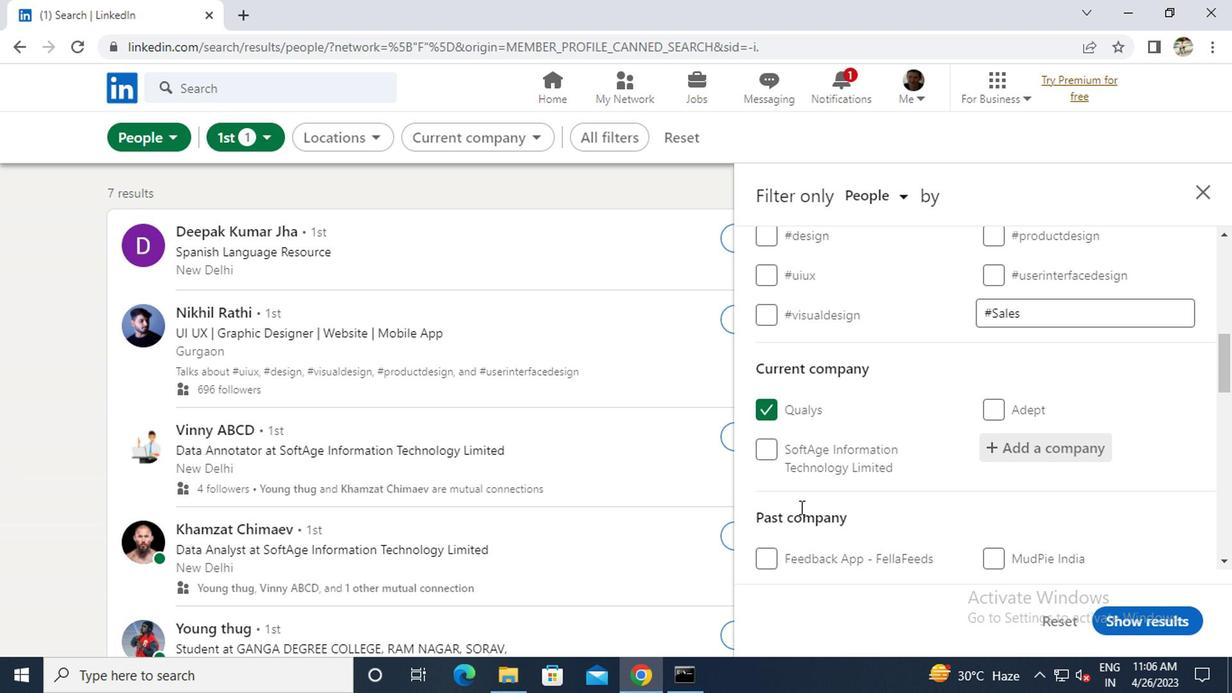 
Action: Mouse scrolled (796, 506) with delta (0, -1)
Screenshot: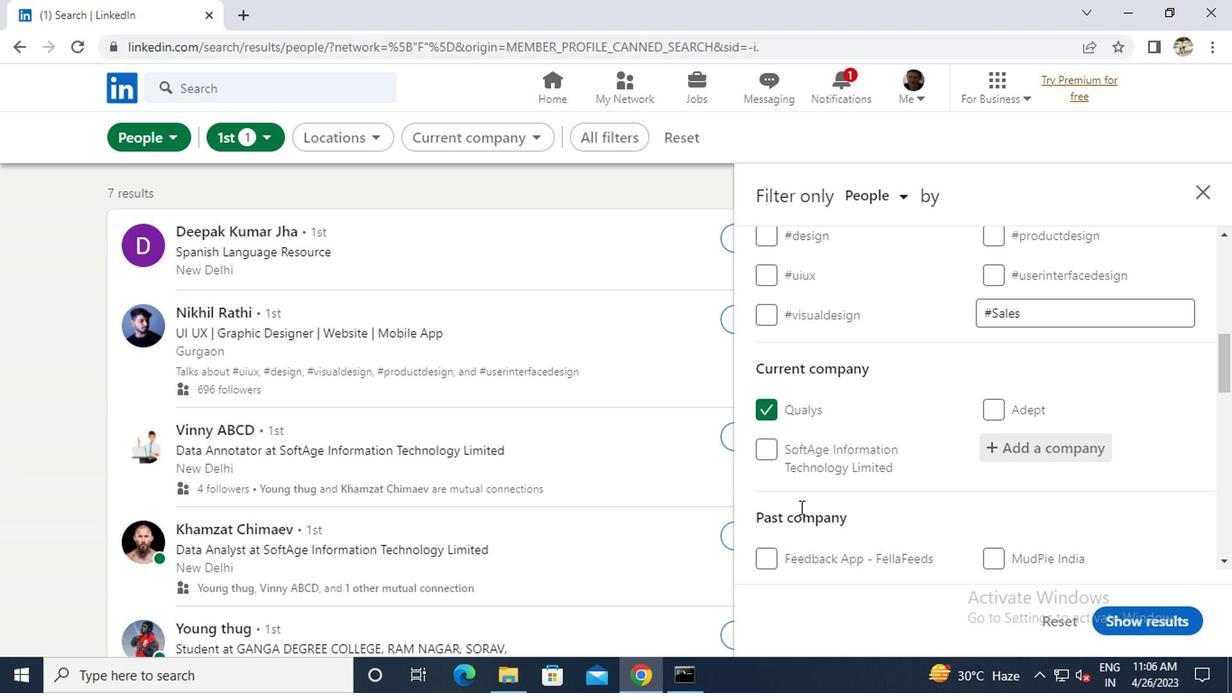 
Action: Mouse scrolled (796, 506) with delta (0, -1)
Screenshot: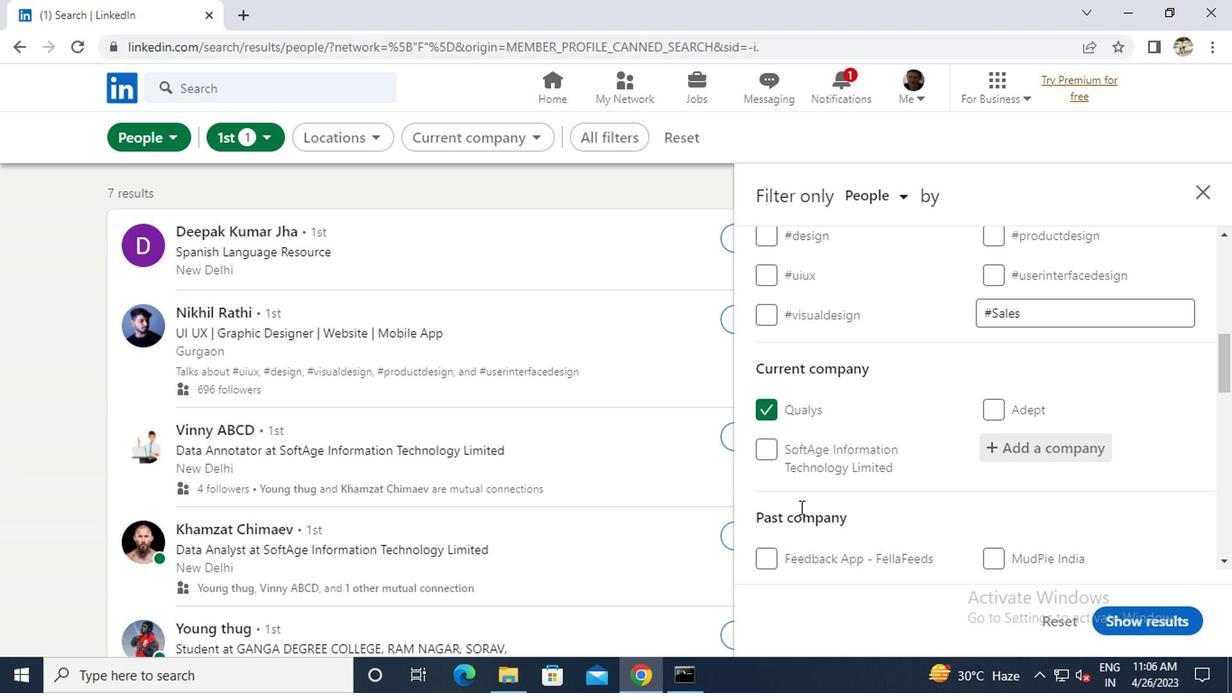 
Action: Mouse scrolled (796, 506) with delta (0, -1)
Screenshot: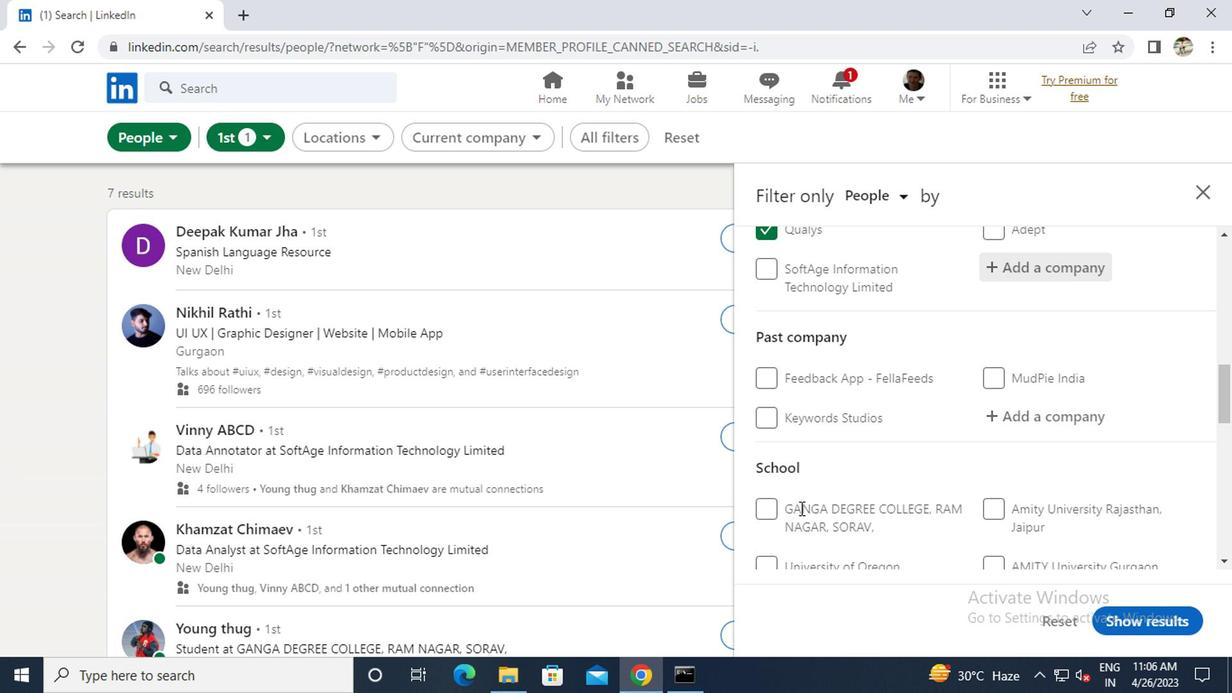 
Action: Mouse pressed left at (796, 507)
Screenshot: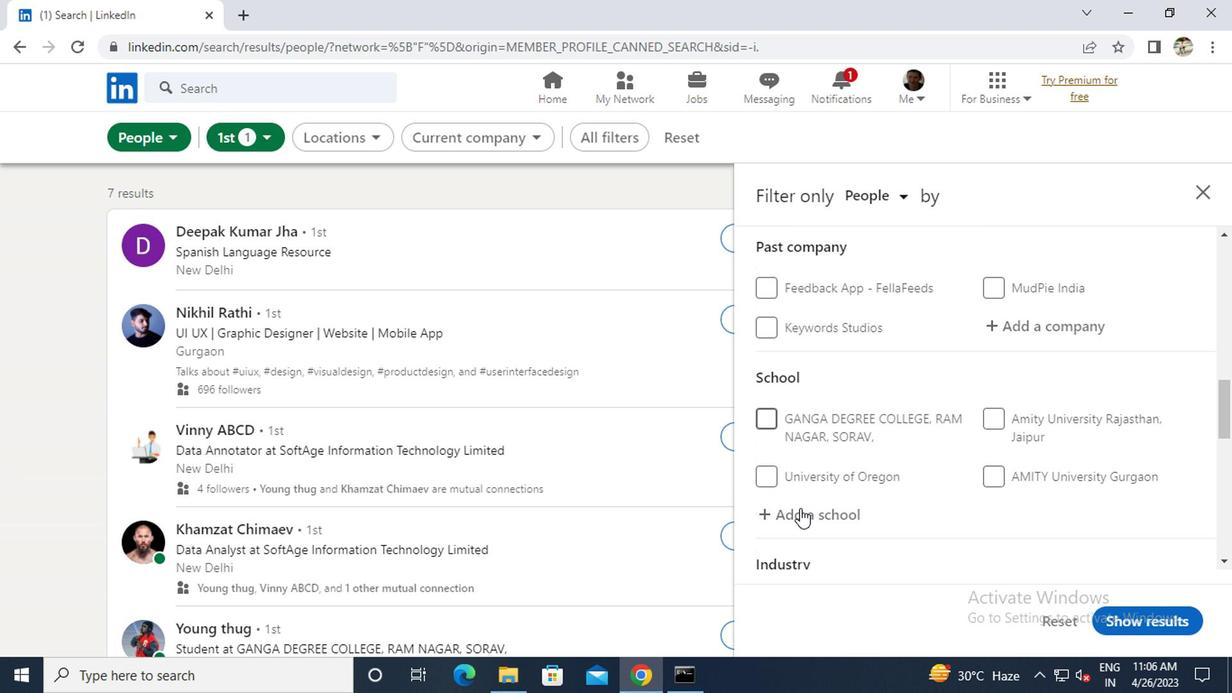 
Action: Key pressed <Key.caps_lock>S<Key.caps_lock>WAMI<Key.space><Key.caps_lock>V<Key.caps_lock>IVEKANANDA<Key.space><Key.caps_lock>Y<Key.caps_lock>OGA<Key.space><Key.caps_lock>A<Key.caps_lock>NUSANDHANA<Key.space><Key.caps_lock>S<Key.caps_lock>AMSTHANA
Screenshot: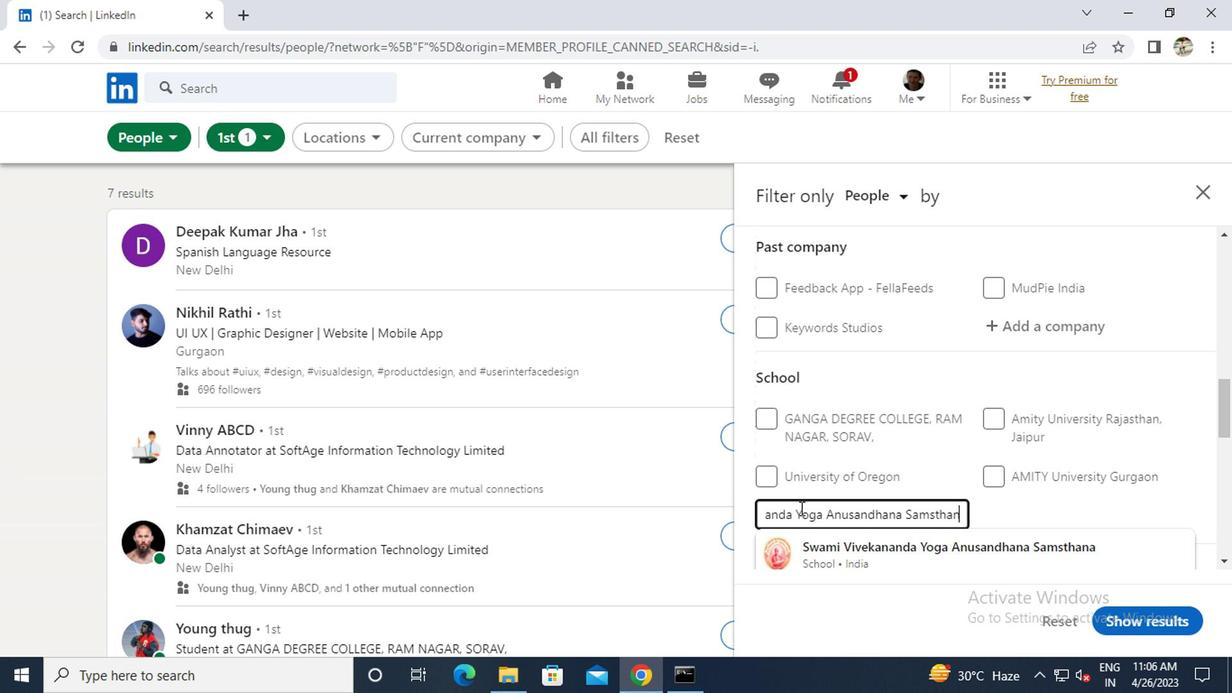 
Action: Mouse moved to (801, 547)
Screenshot: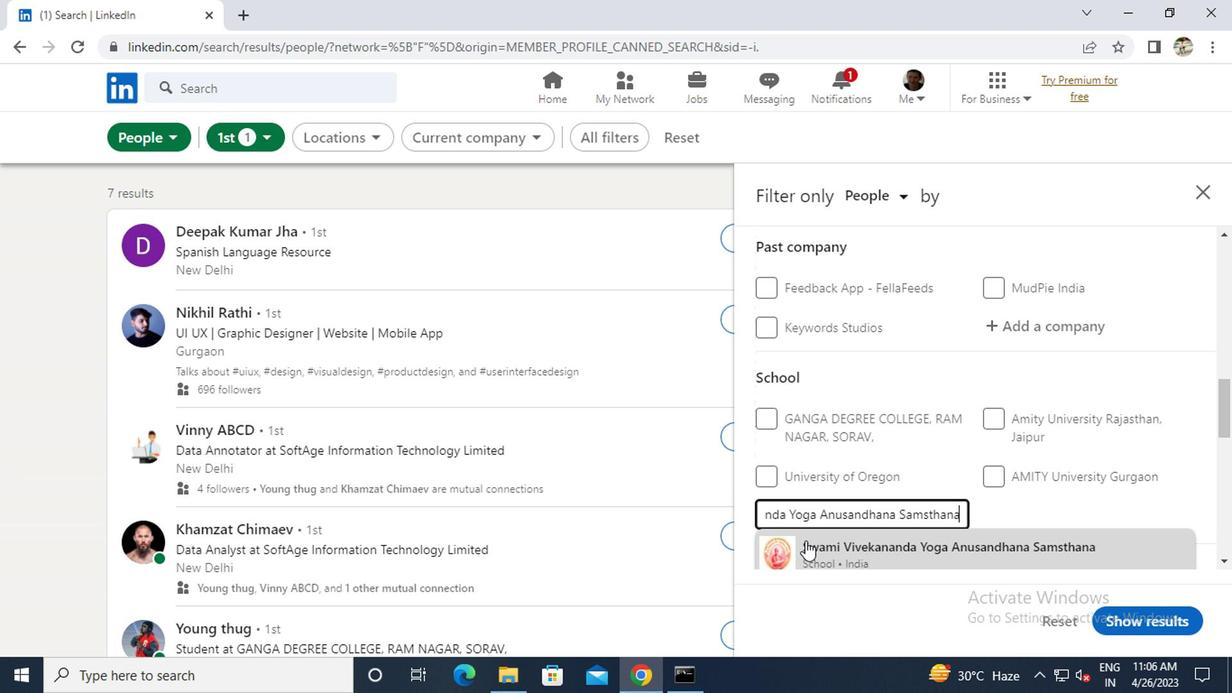
Action: Mouse pressed left at (801, 547)
Screenshot: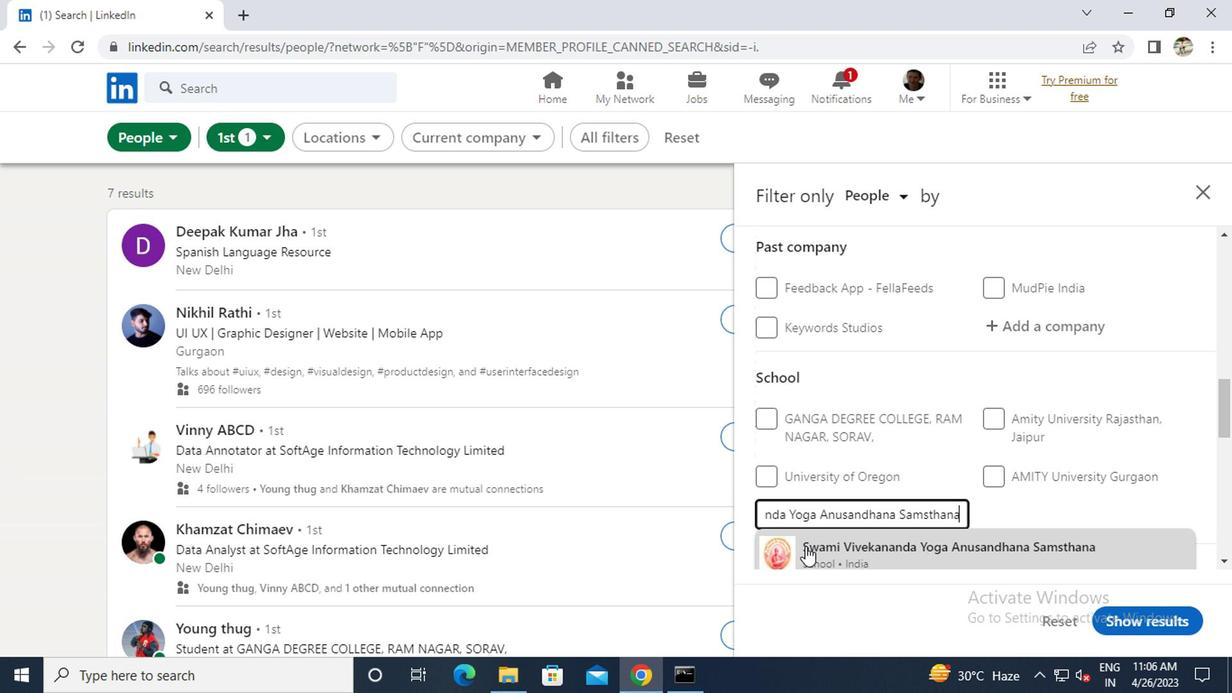
Action: Mouse scrolled (801, 546) with delta (0, 0)
Screenshot: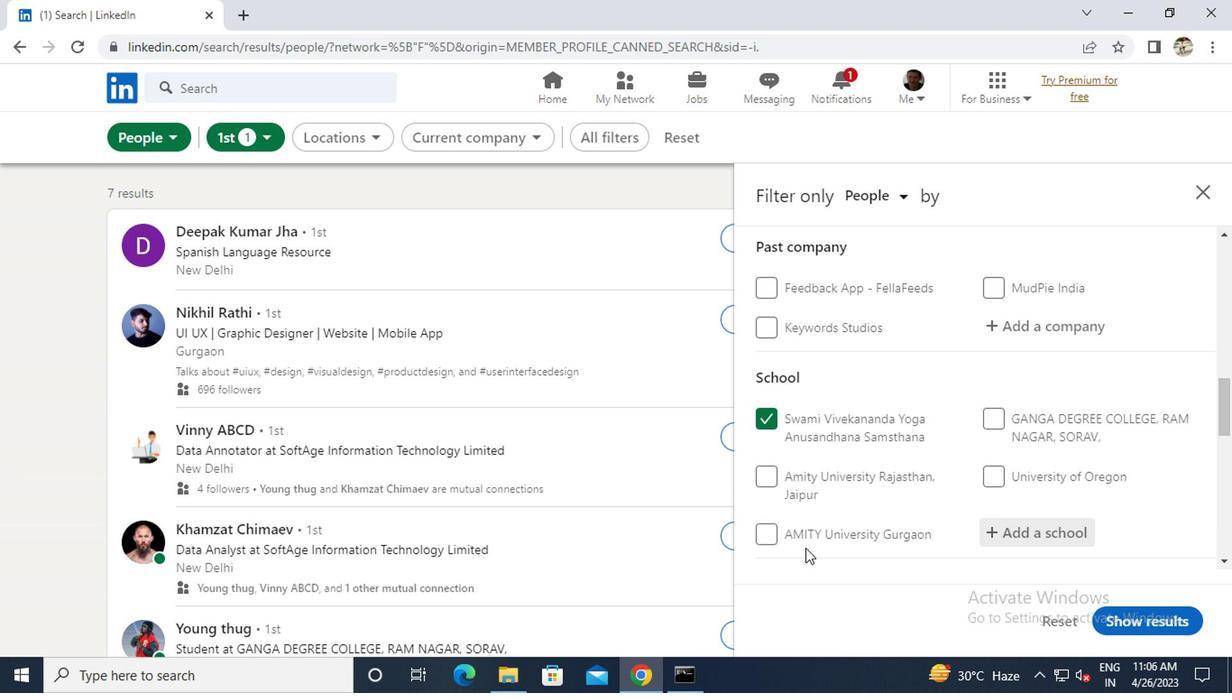 
Action: Mouse scrolled (801, 546) with delta (0, 0)
Screenshot: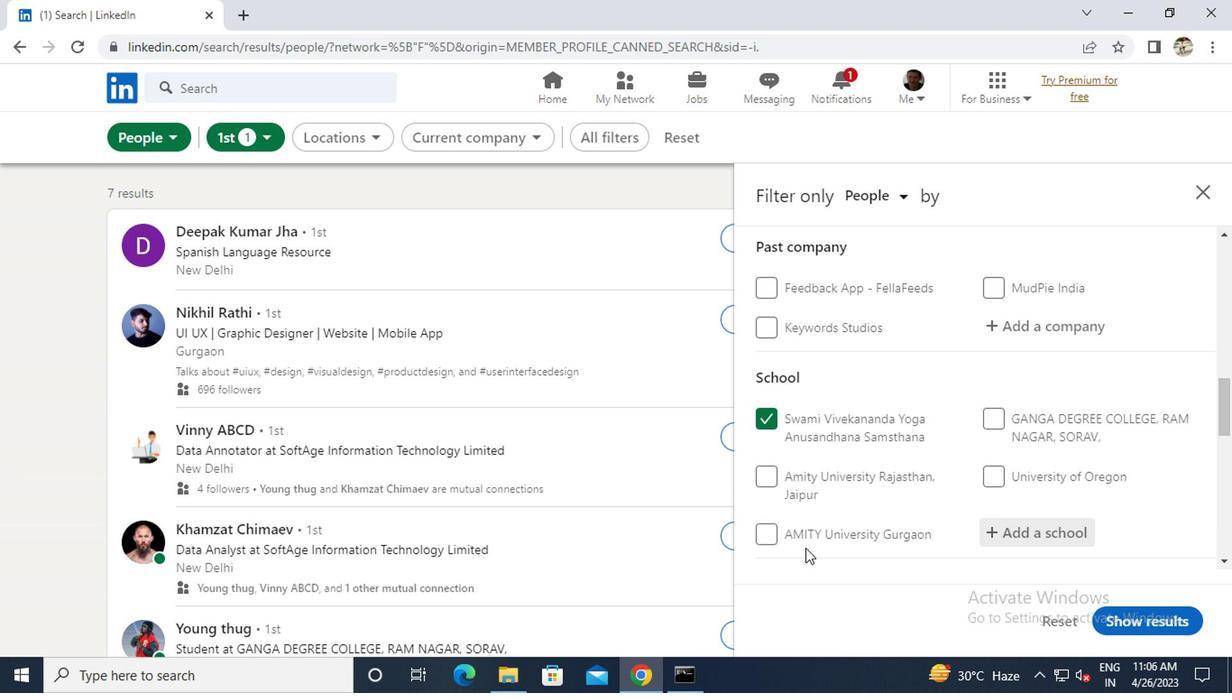 
Action: Mouse scrolled (801, 546) with delta (0, 0)
Screenshot: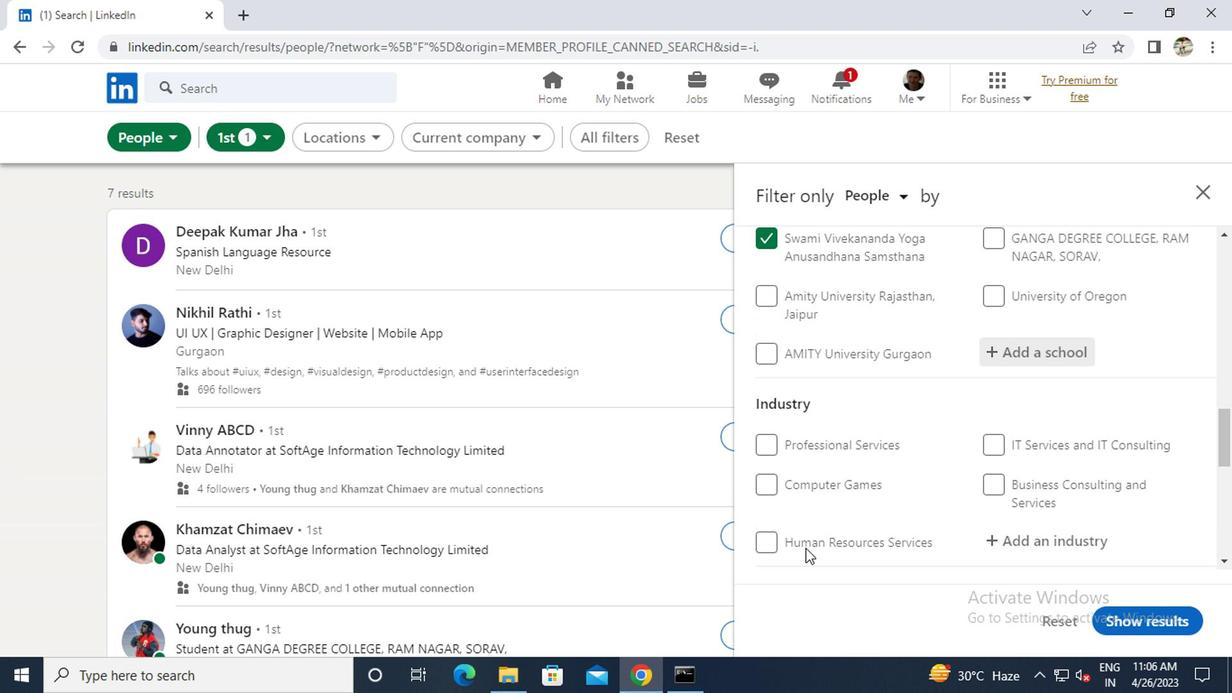
Action: Mouse moved to (1022, 444)
Screenshot: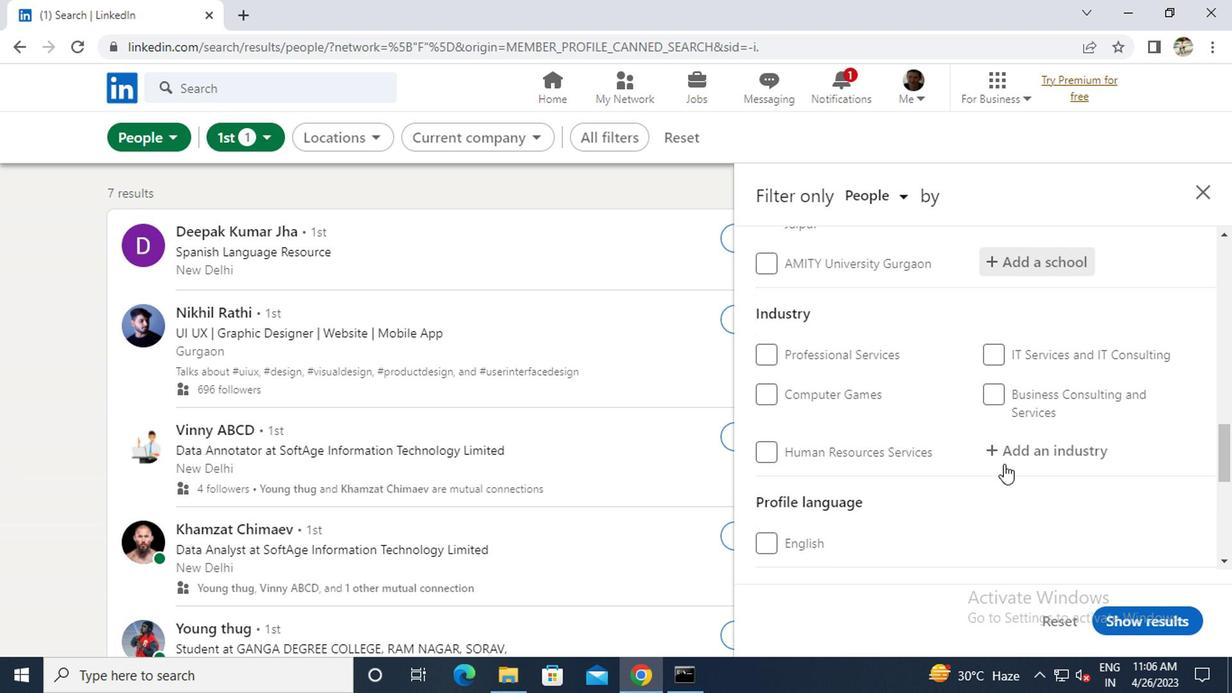 
Action: Mouse pressed left at (1022, 444)
Screenshot: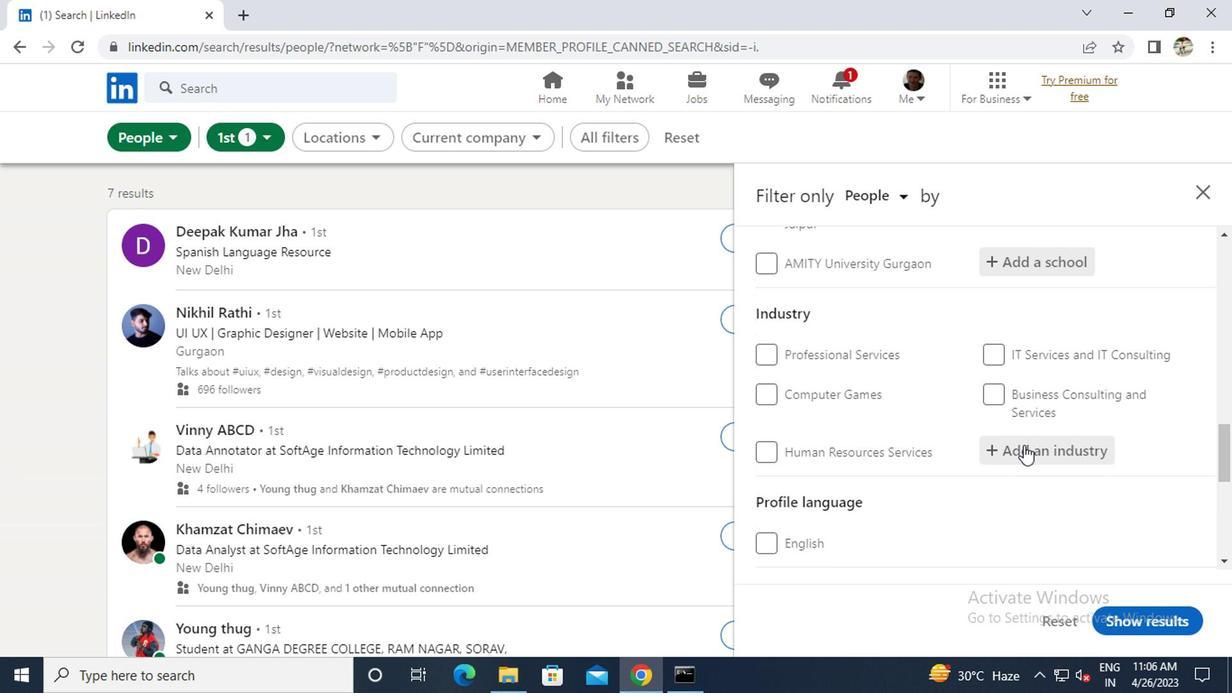 
Action: Key pressed <Key.caps_lock>A<Key.caps_lock>NIMAL<Key.space><Key.caps_lock>F<Key.caps_lock>EED<Key.space><Key.caps_lock>M<Key.caps_lock>AM<Key.backspace>NUFACTURING
Screenshot: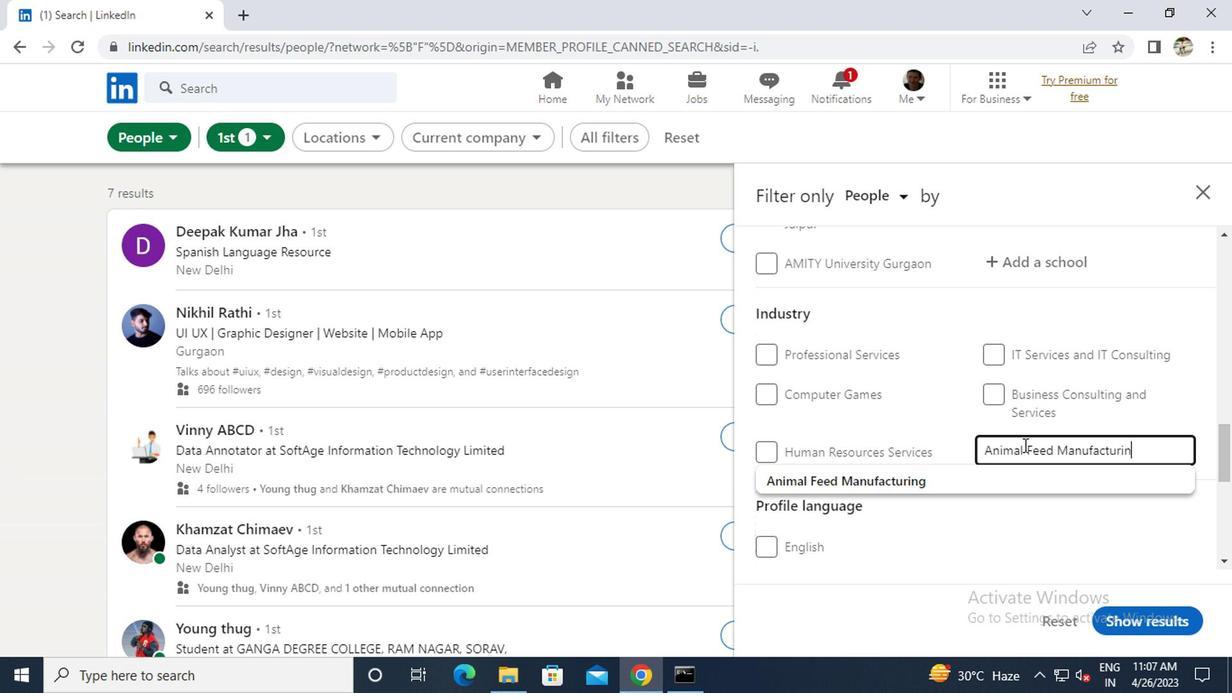 
Action: Mouse moved to (960, 480)
Screenshot: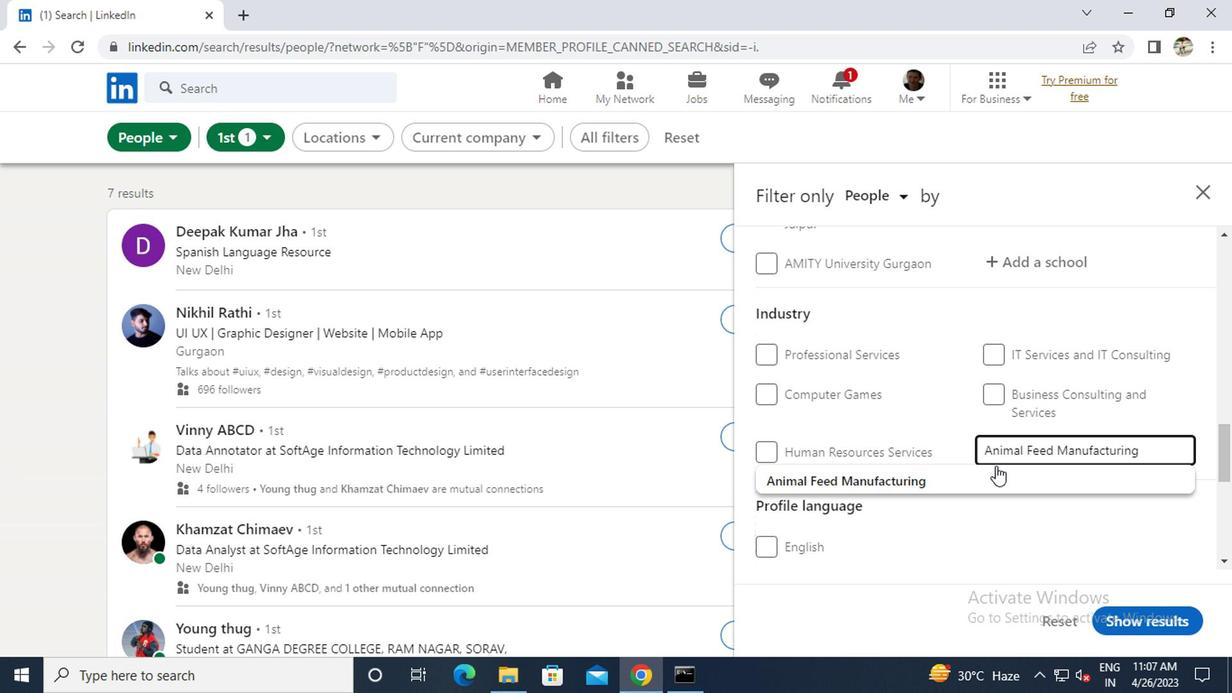 
Action: Mouse pressed left at (960, 480)
Screenshot: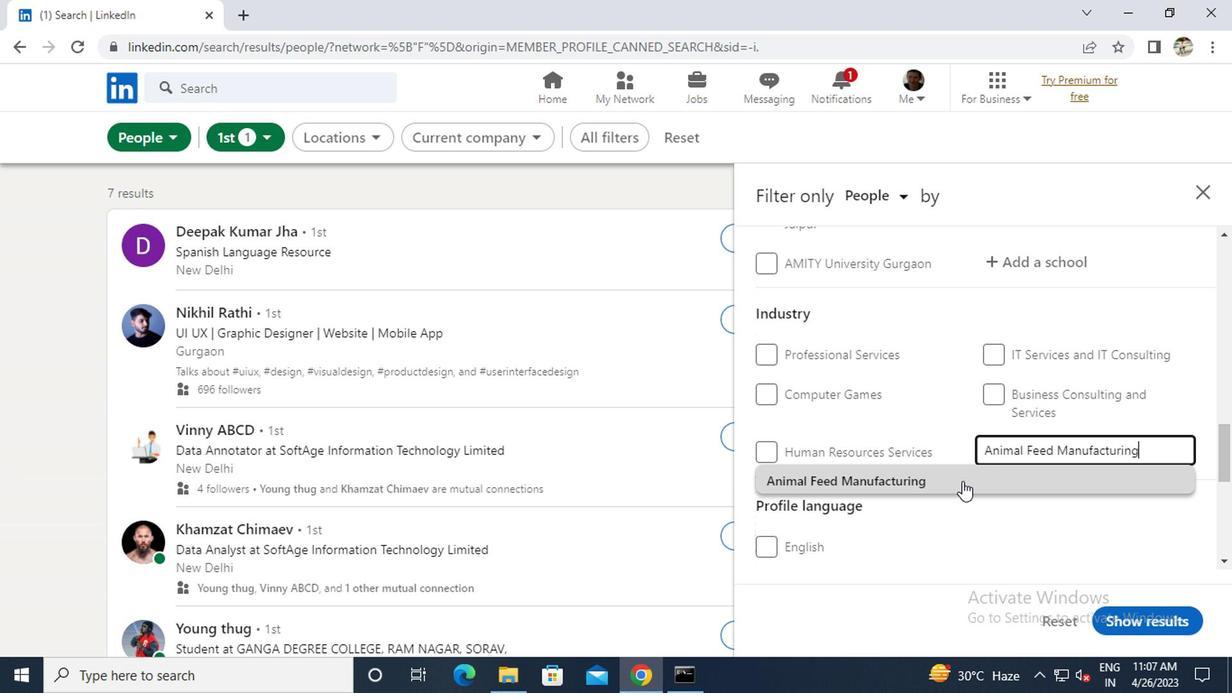 
Action: Mouse scrolled (960, 480) with delta (0, 0)
Screenshot: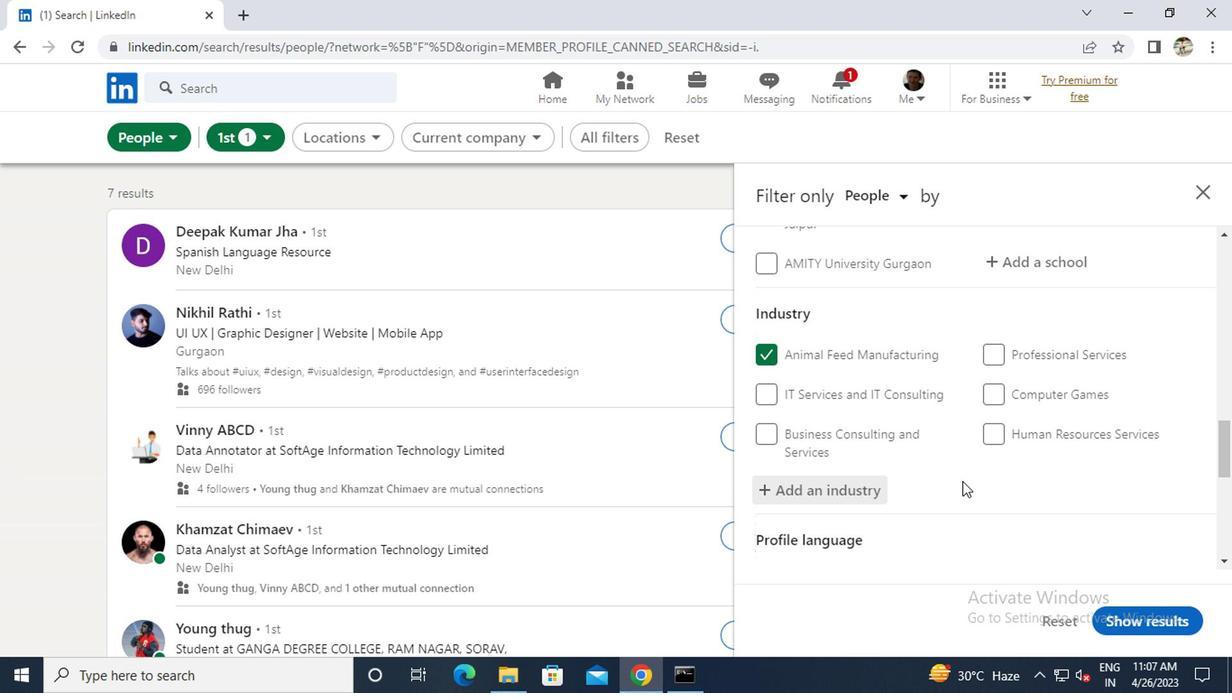 
Action: Mouse scrolled (960, 480) with delta (0, 0)
Screenshot: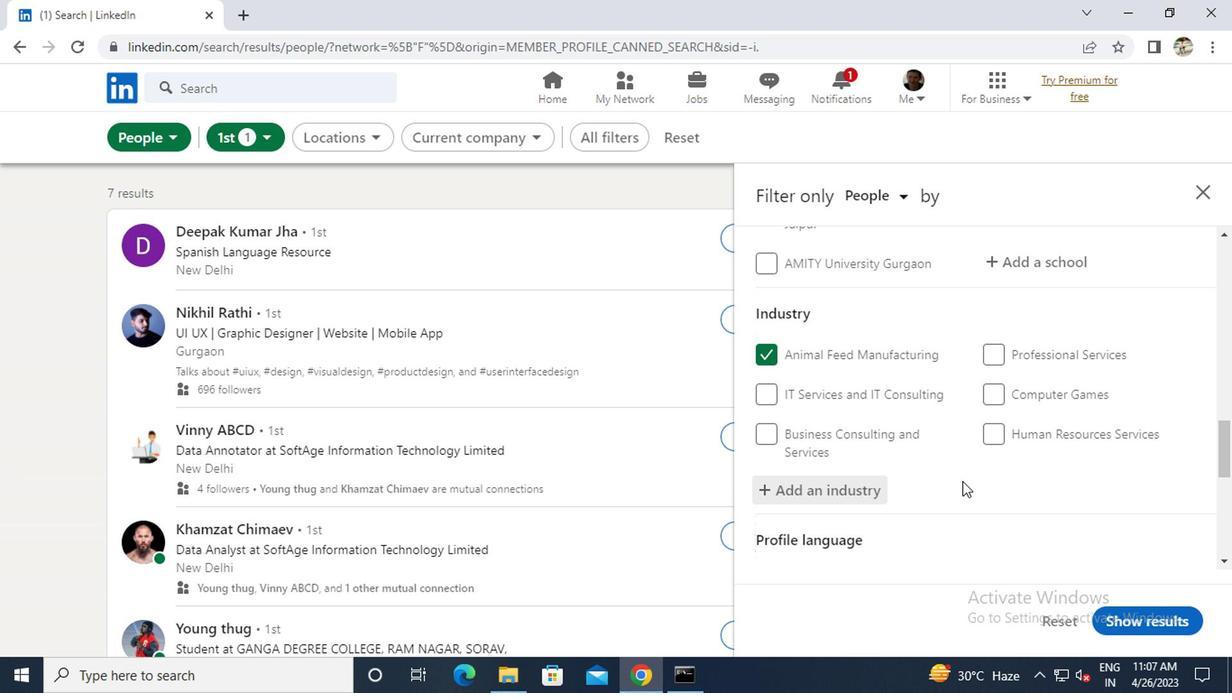 
Action: Mouse scrolled (960, 480) with delta (0, 0)
Screenshot: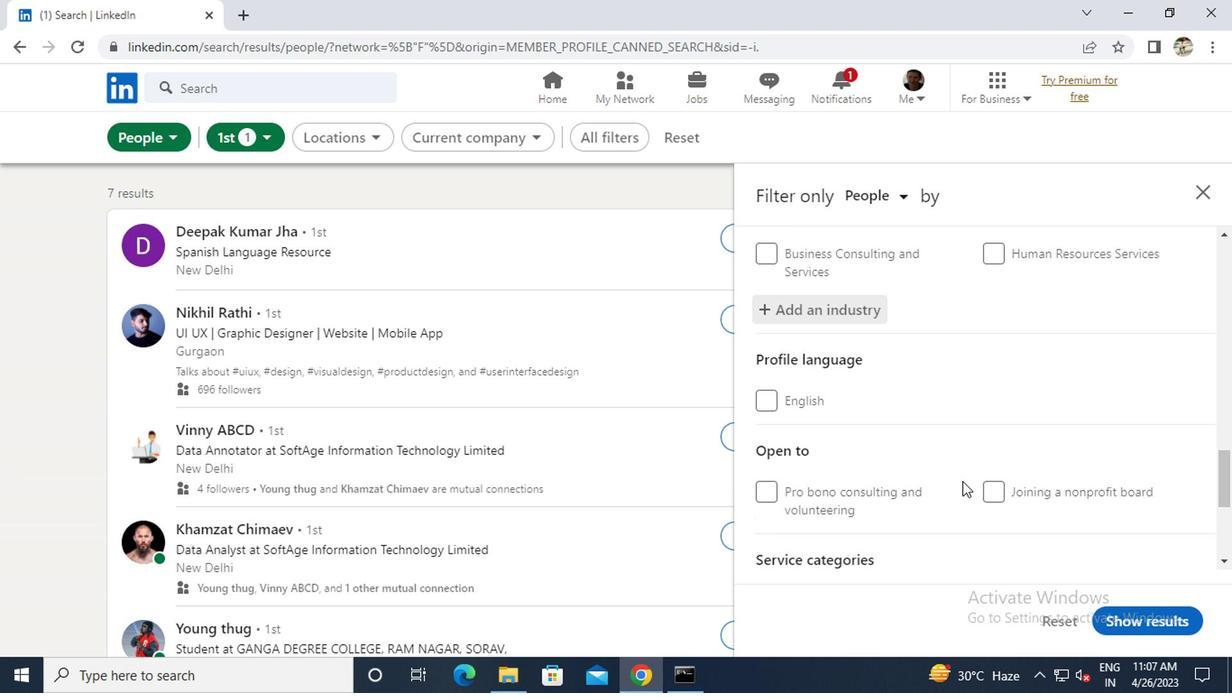 
Action: Mouse scrolled (960, 480) with delta (0, 0)
Screenshot: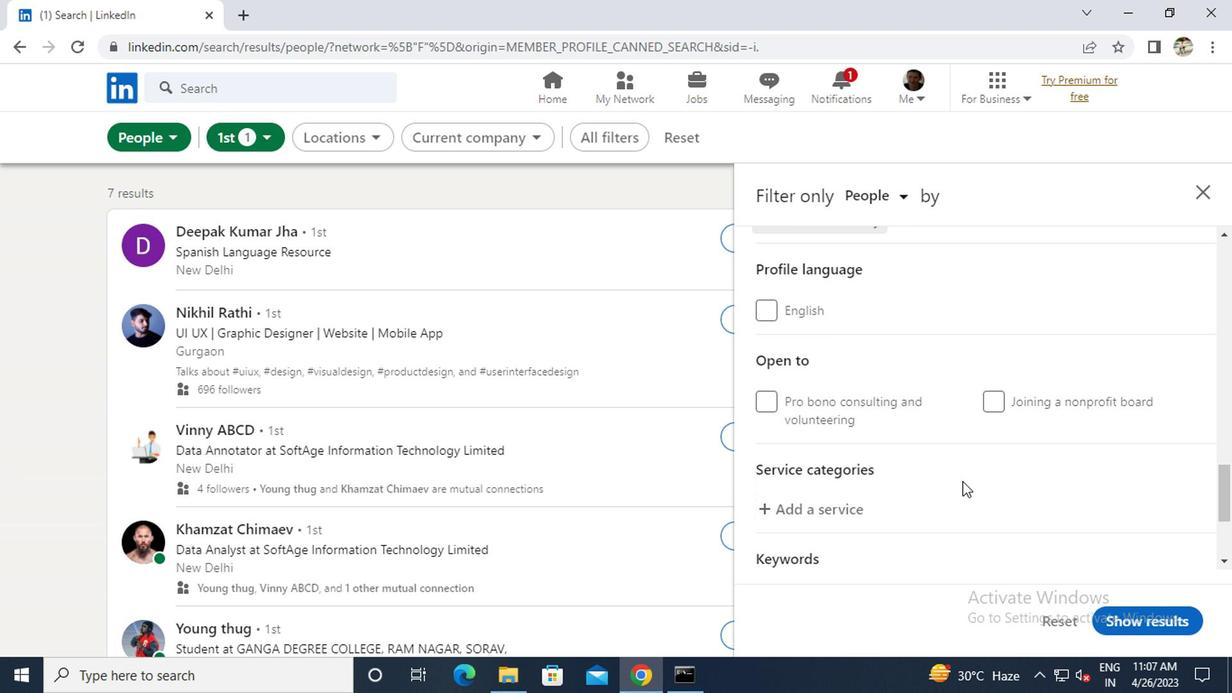 
Action: Mouse moved to (845, 421)
Screenshot: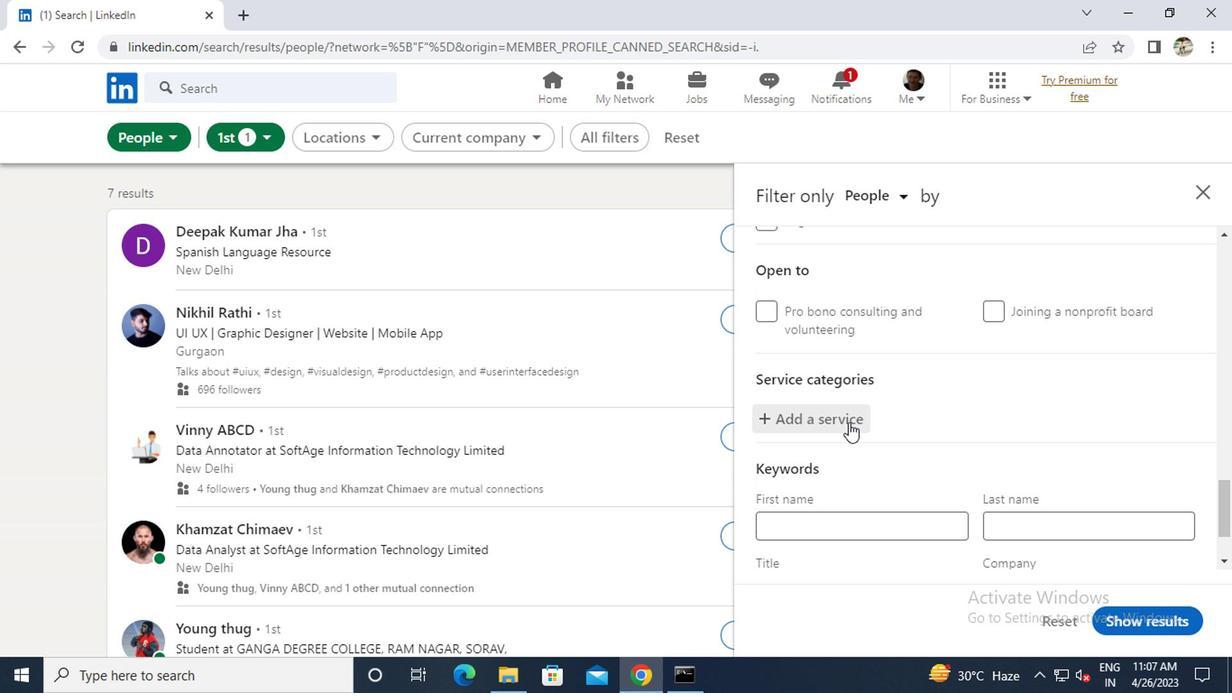 
Action: Mouse pressed left at (845, 421)
Screenshot: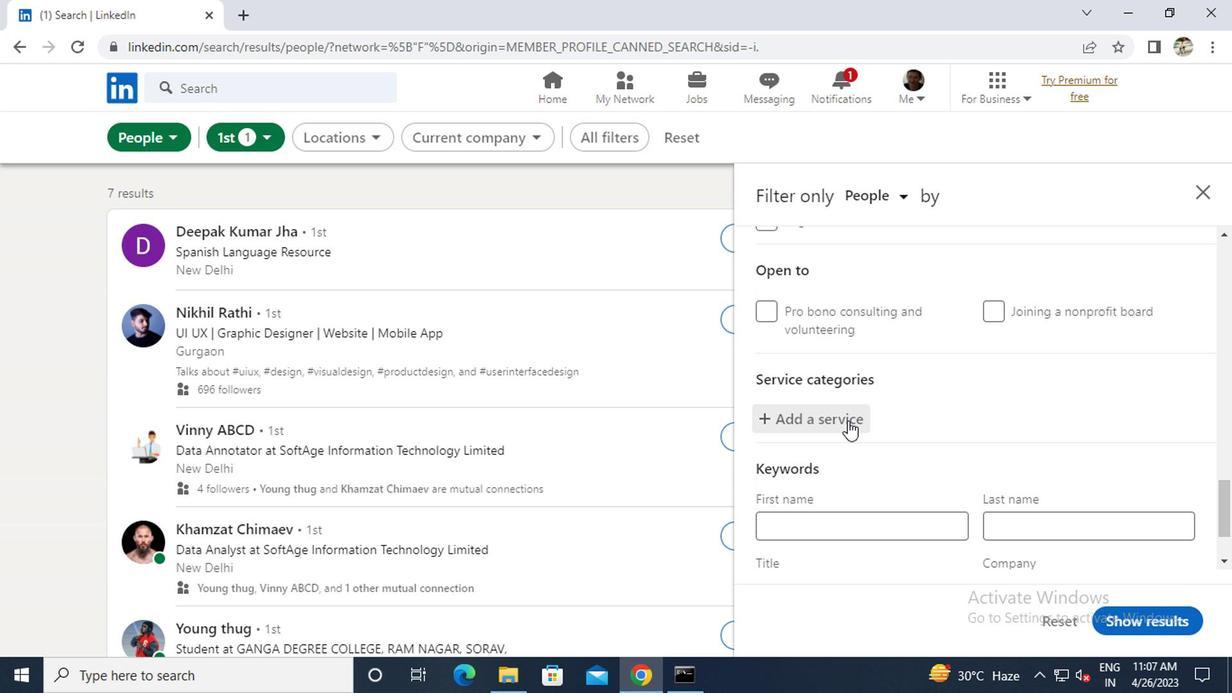 
Action: Key pressed <Key.caps_lock>A<Key.caps_lock>SSISTANCE<Key.space><Key.caps_lock>A<Key.caps_lock>DVERTISING
Screenshot: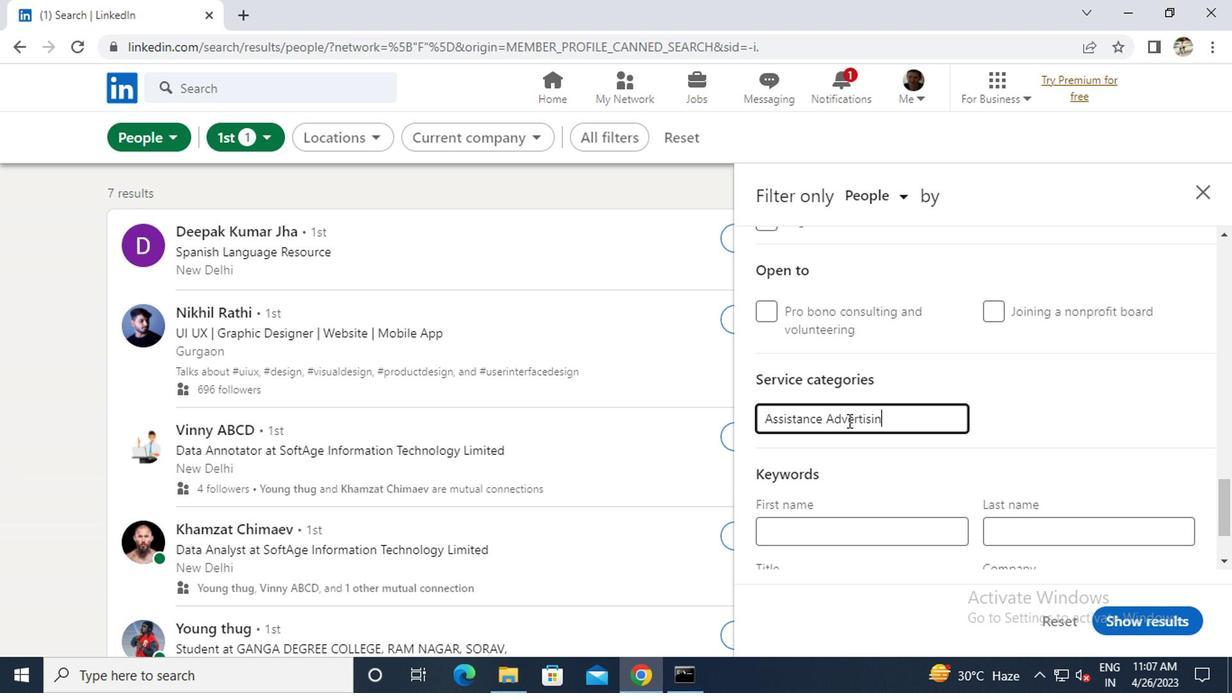 
Action: Mouse scrolled (845, 419) with delta (0, -1)
Screenshot: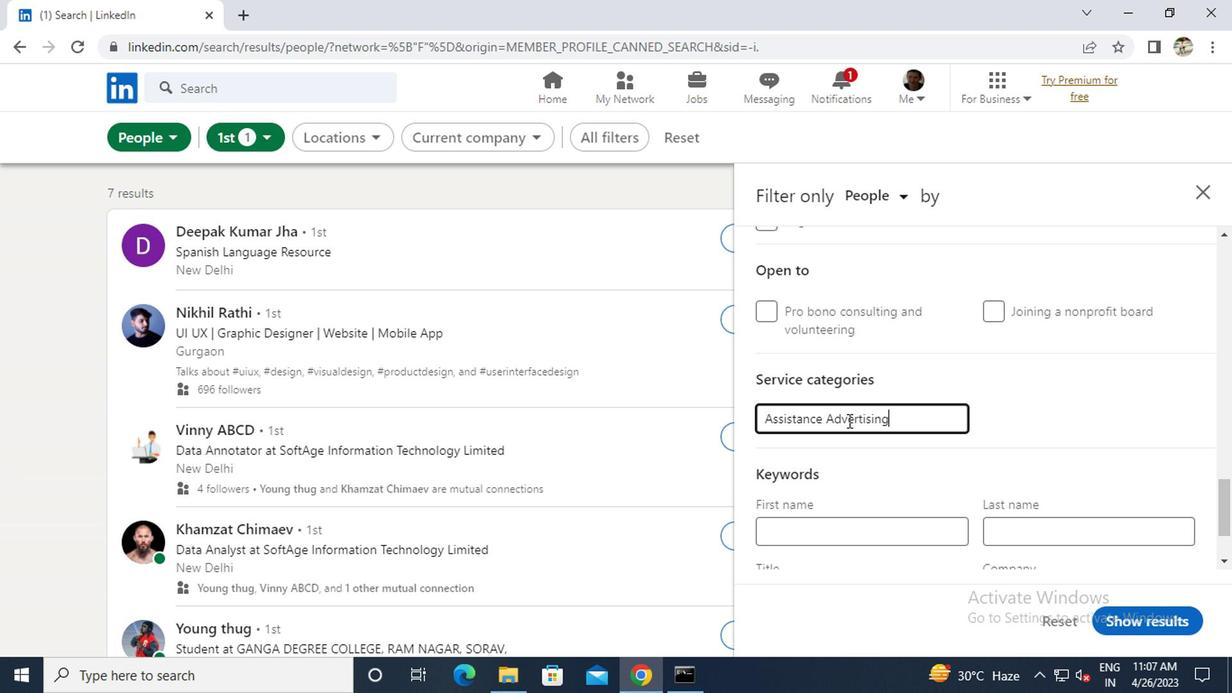 
Action: Mouse scrolled (845, 419) with delta (0, -1)
Screenshot: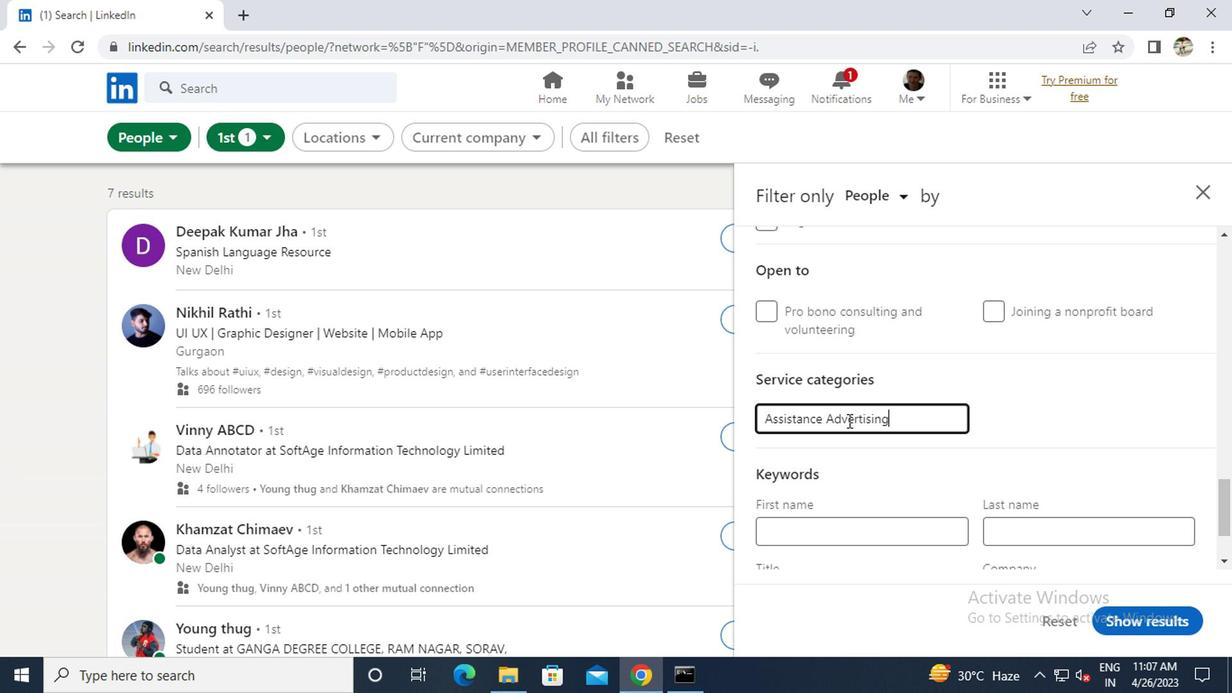 
Action: Mouse moved to (823, 491)
Screenshot: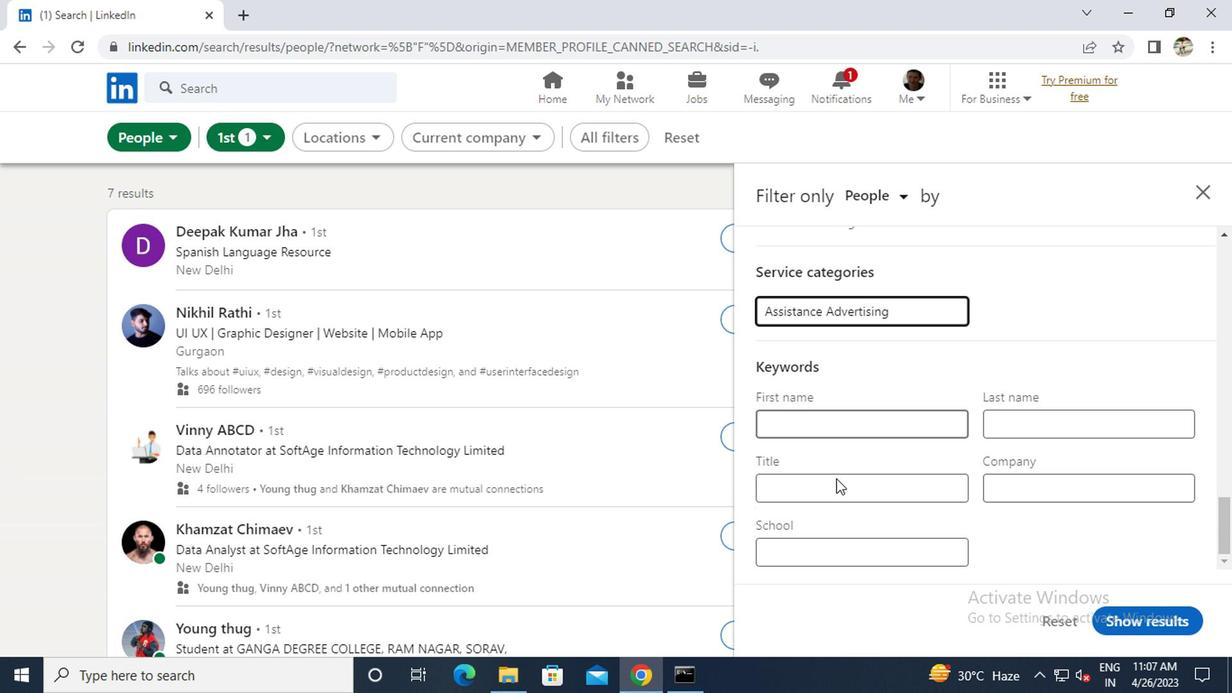 
Action: Mouse pressed left at (823, 491)
Screenshot: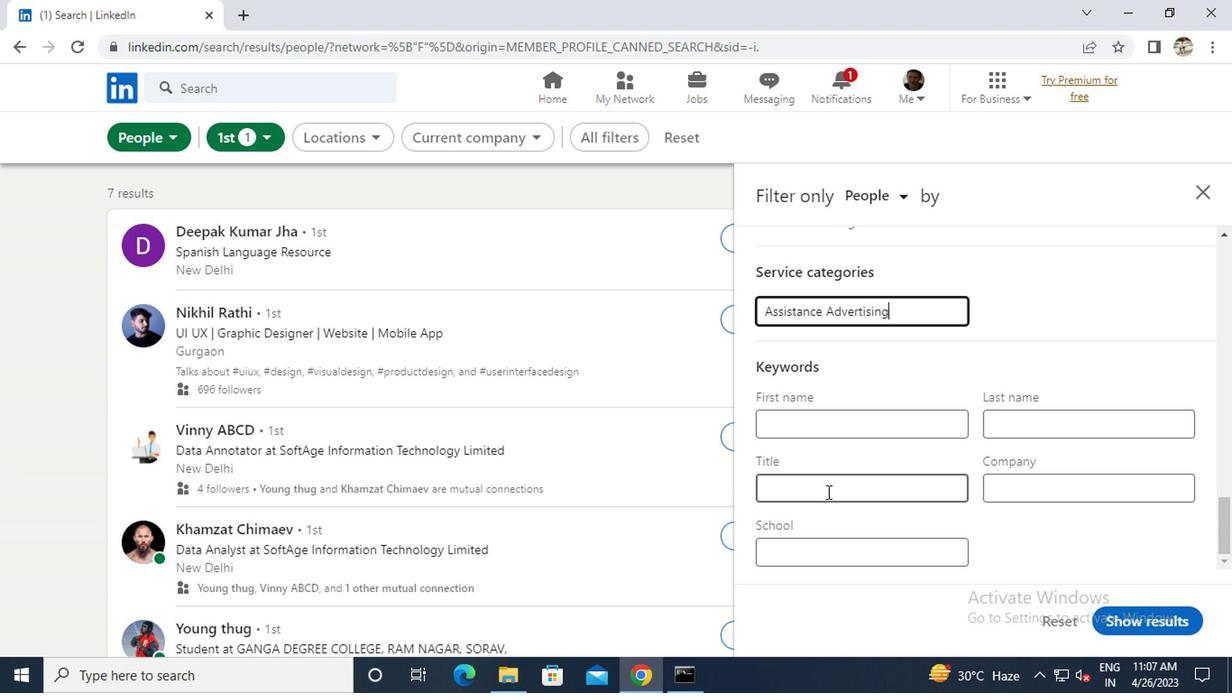 
Action: Key pressed <Key.caps_lock>O<Key.caps_lock>PERATIONS<Key.space><Key.caps_lock>A<Key.caps_lock>NALYST
Screenshot: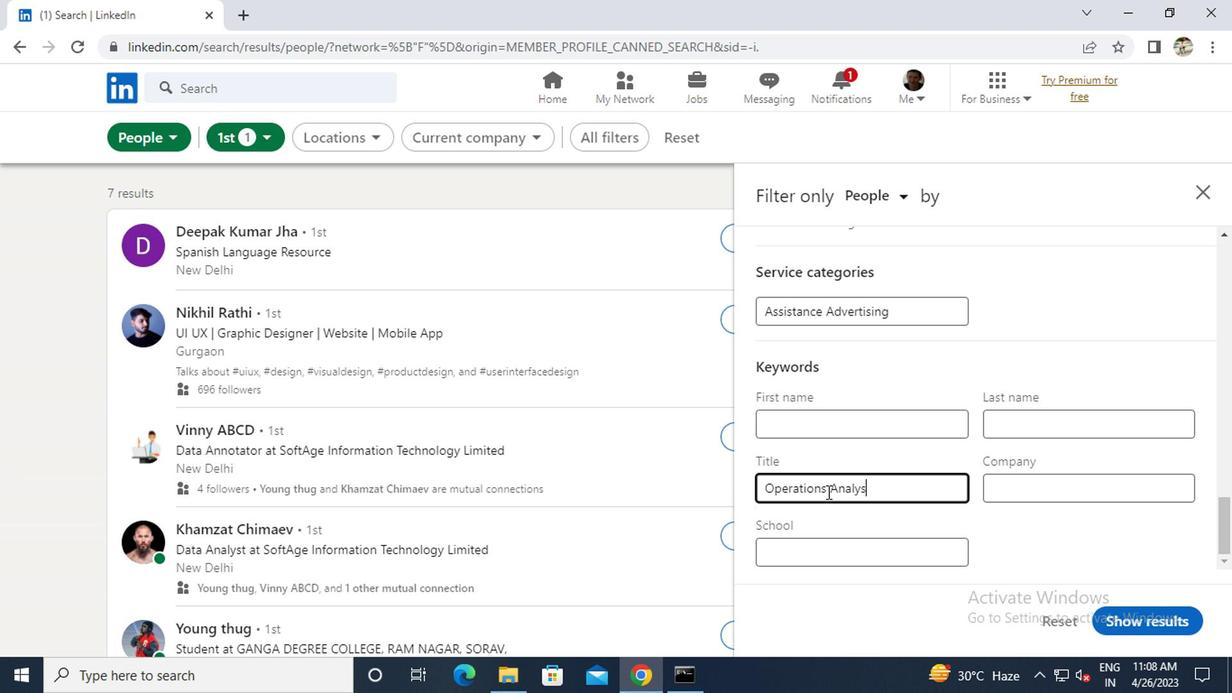 
Action: Mouse moved to (1165, 624)
Screenshot: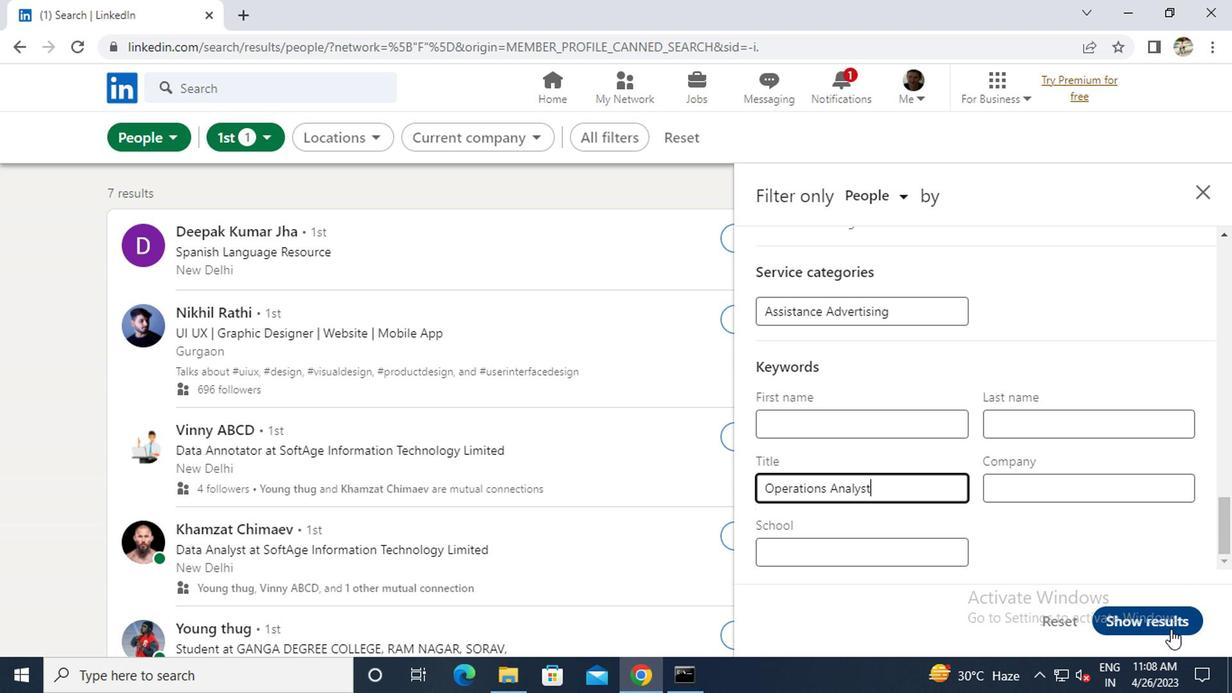 
Action: Mouse pressed left at (1165, 624)
Screenshot: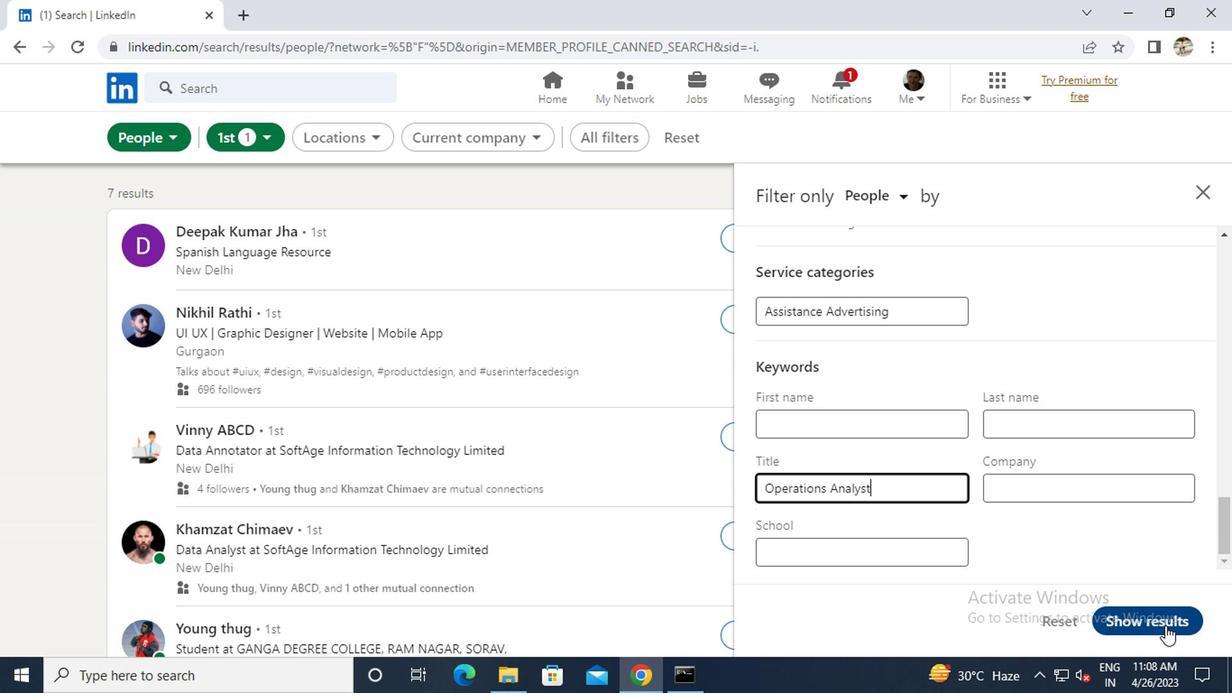 
